 Task: Open Card Health Review in Board IT Service Desk Management to Workspace Digital Strategy Consulting and add a team member Softage.2@softage.net, a label Red, a checklist Quilting, an attachment from your google drive, a color Red and finally, add a card description 'Plan and execute company team outing' and a comment 'Let us approach this task with a focus on quality over quantity, ensuring that we deliver a high-quality outcome.'. Add a start date 'Jan 02, 1900' with a due date 'Jan 09, 1900'
Action: Mouse moved to (68, 332)
Screenshot: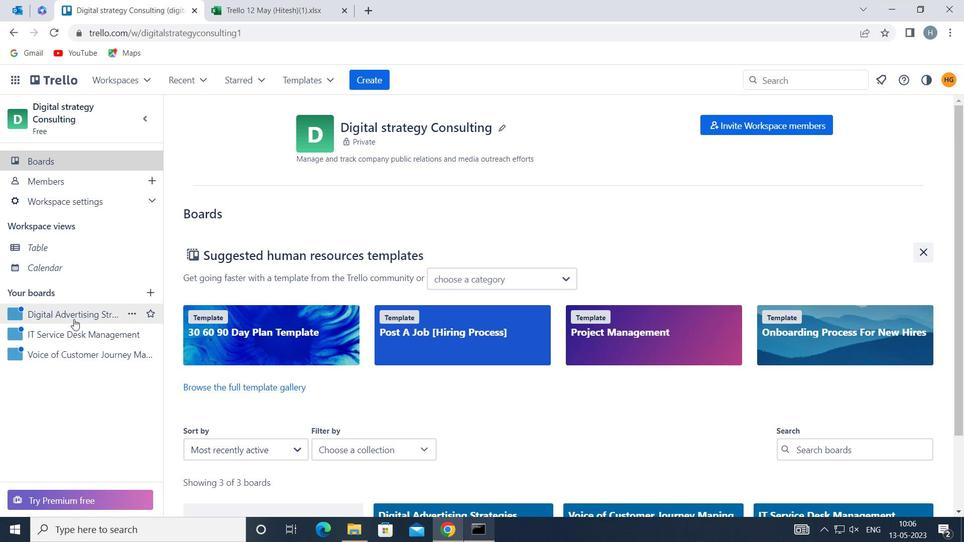 
Action: Mouse pressed left at (68, 332)
Screenshot: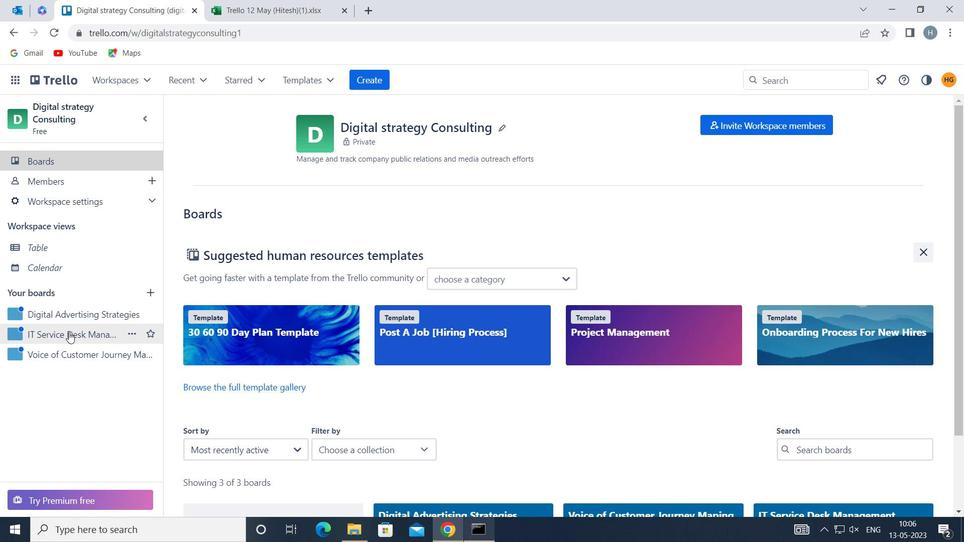 
Action: Mouse moved to (284, 183)
Screenshot: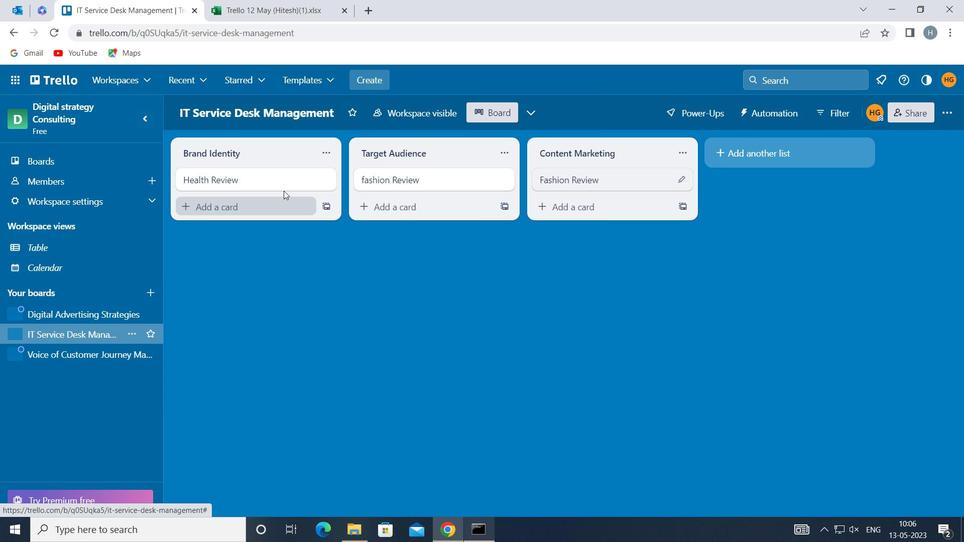 
Action: Mouse pressed left at (284, 183)
Screenshot: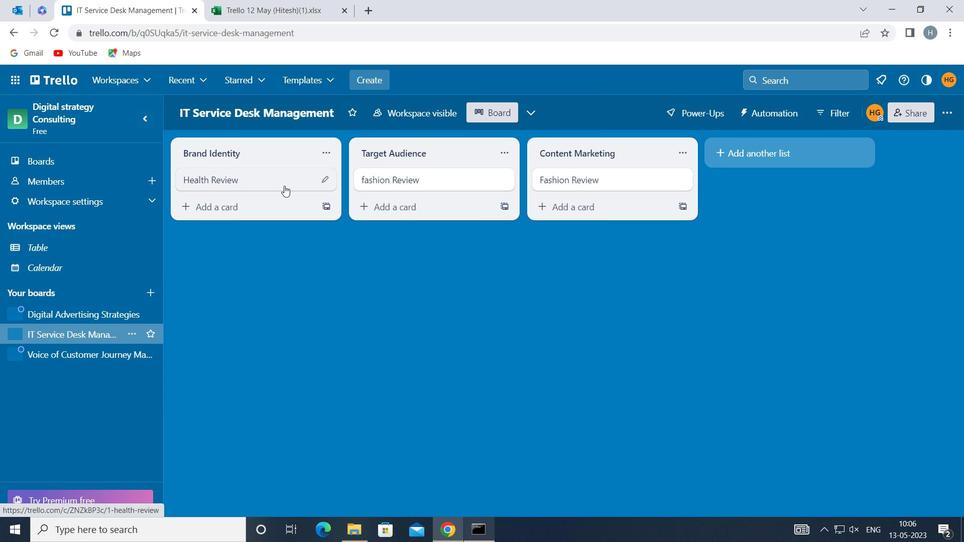 
Action: Mouse moved to (637, 179)
Screenshot: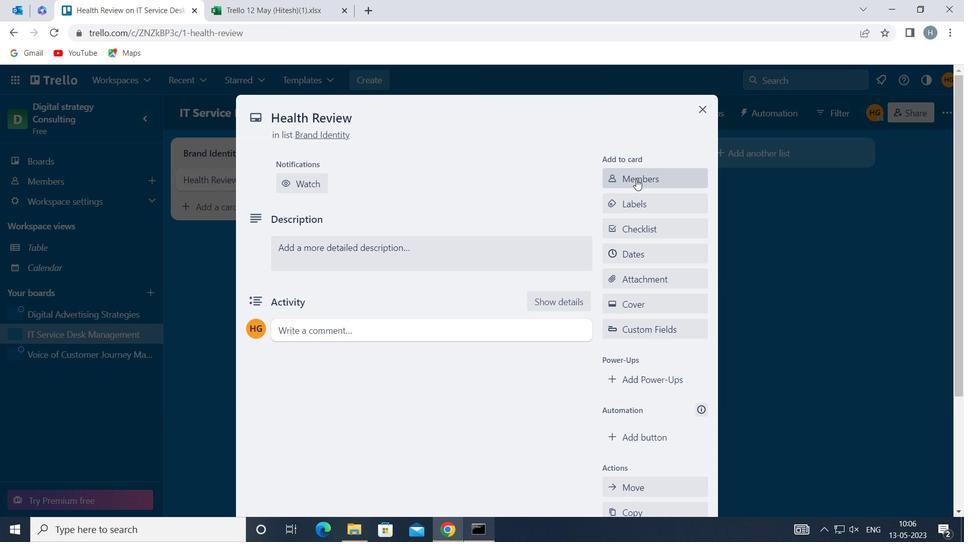 
Action: Mouse pressed left at (637, 179)
Screenshot: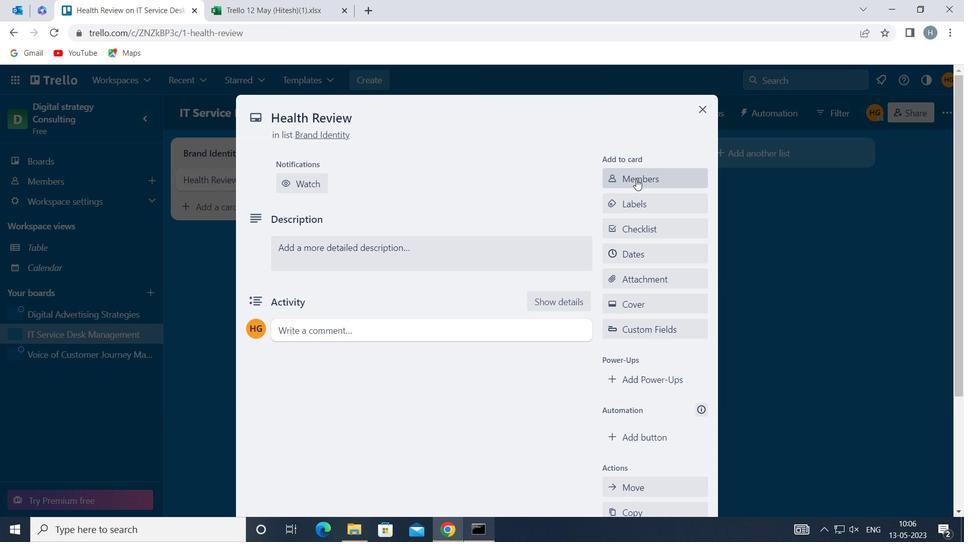 
Action: Key pressed softage
Screenshot: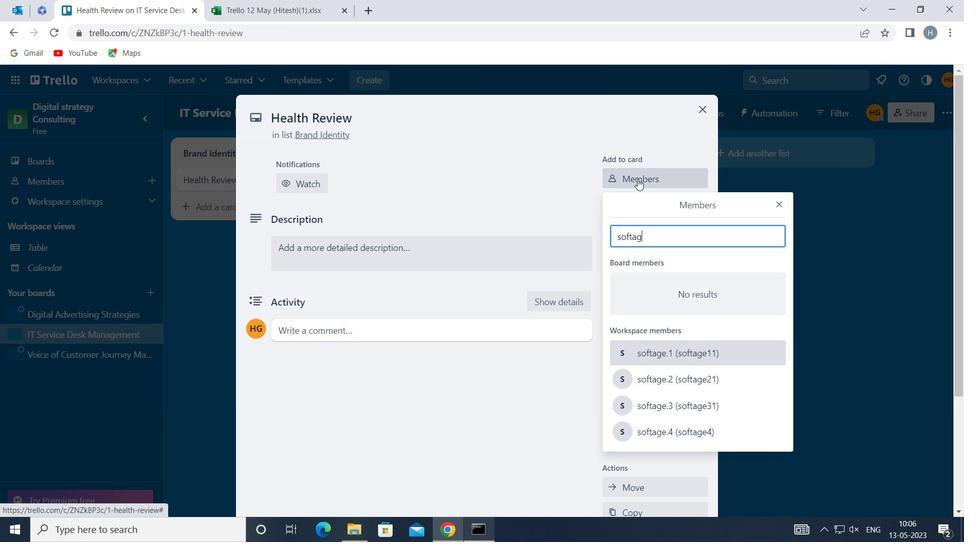 
Action: Mouse moved to (667, 383)
Screenshot: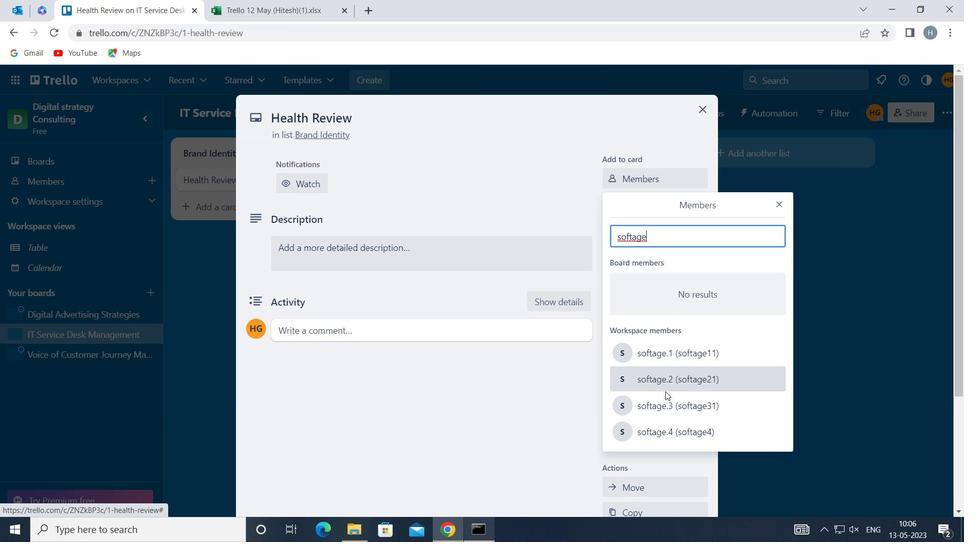 
Action: Mouse pressed left at (667, 383)
Screenshot: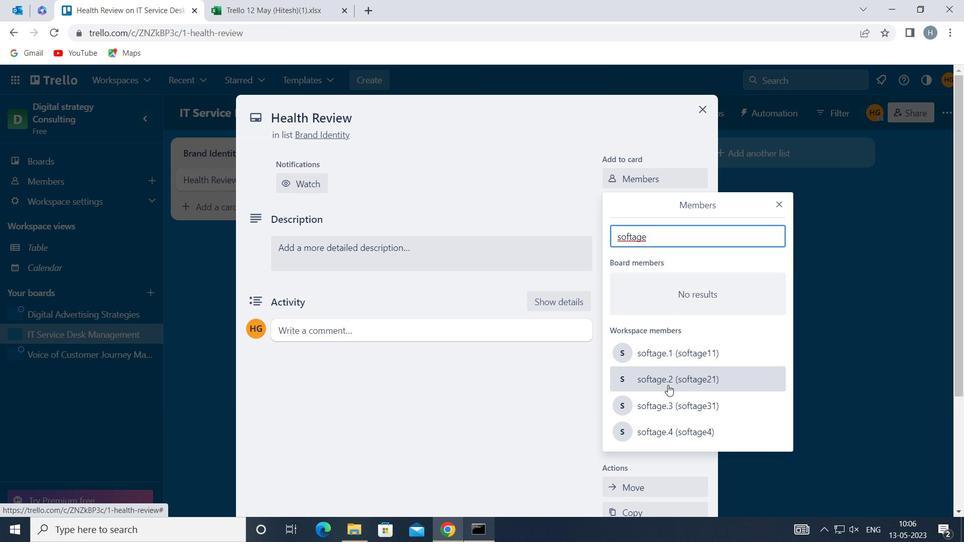 
Action: Mouse moved to (781, 203)
Screenshot: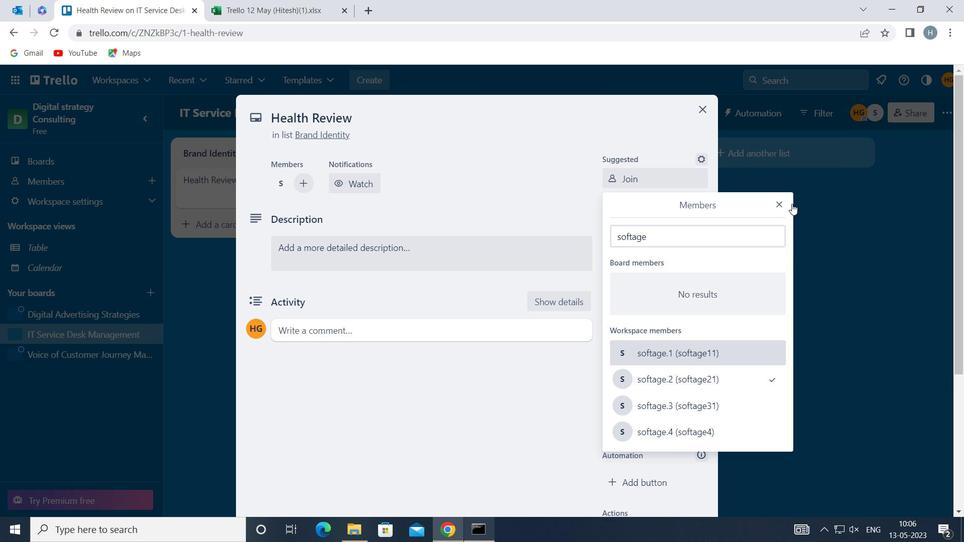 
Action: Mouse pressed left at (781, 203)
Screenshot: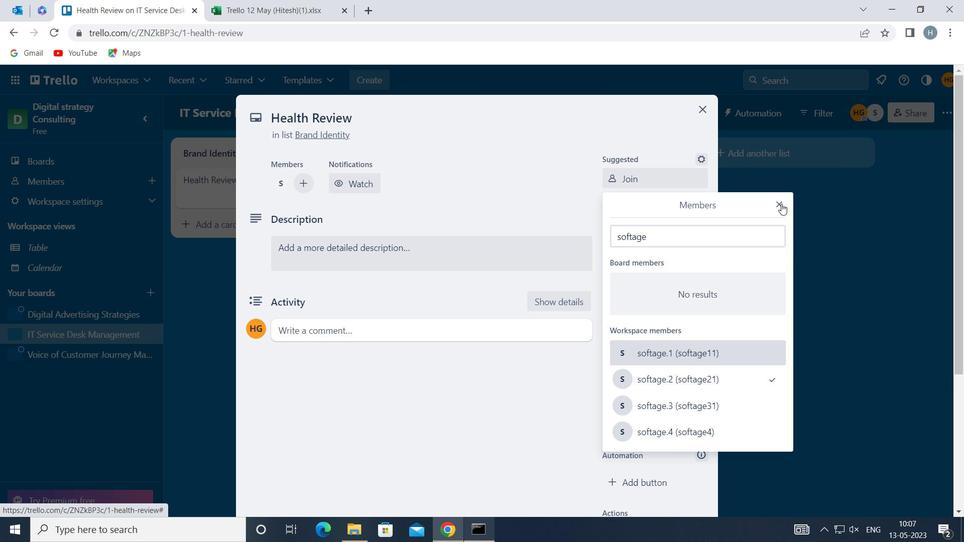 
Action: Mouse moved to (654, 244)
Screenshot: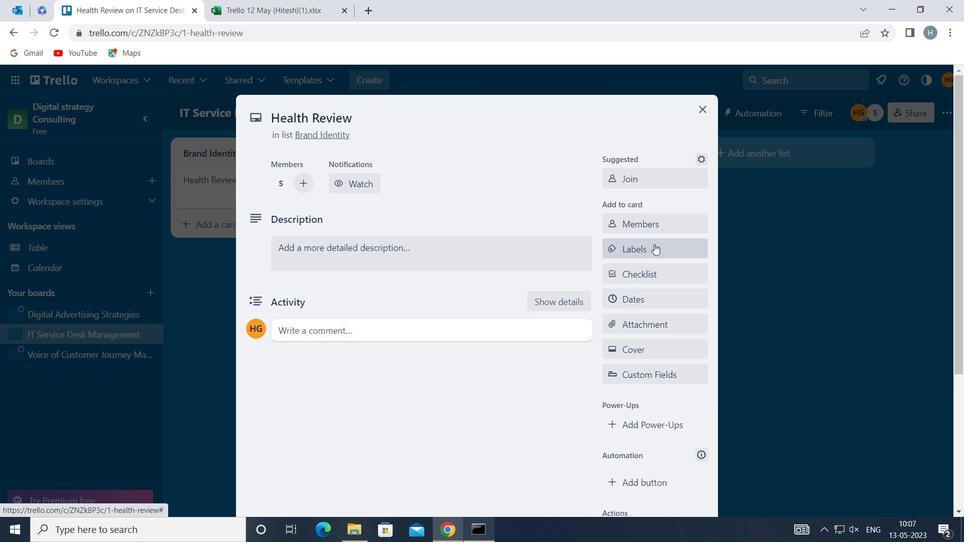 
Action: Mouse pressed left at (654, 244)
Screenshot: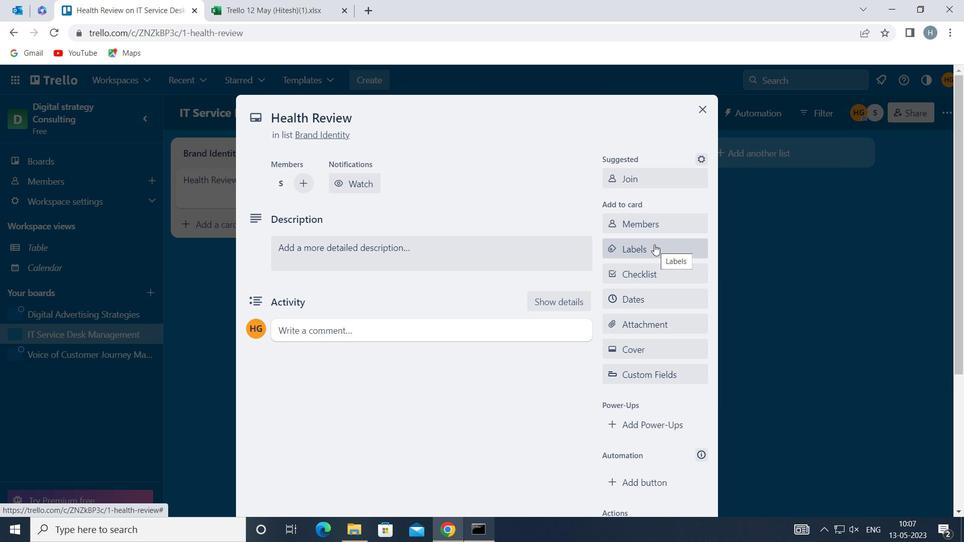 
Action: Mouse moved to (657, 252)
Screenshot: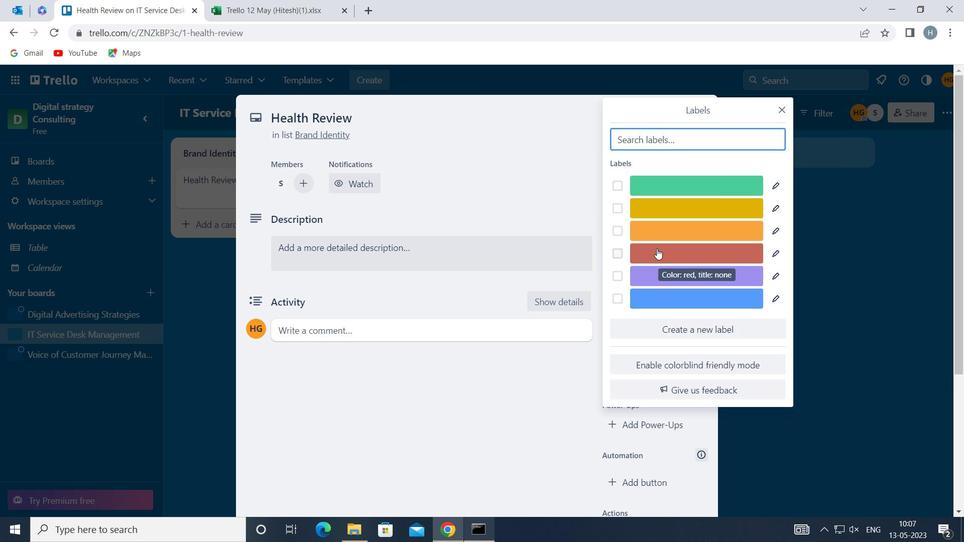 
Action: Mouse pressed left at (657, 252)
Screenshot: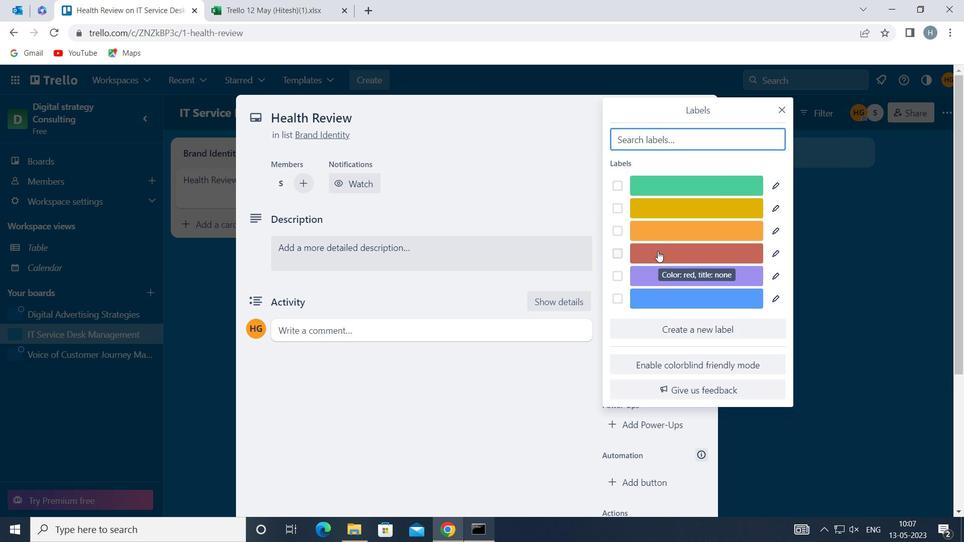 
Action: Mouse moved to (782, 107)
Screenshot: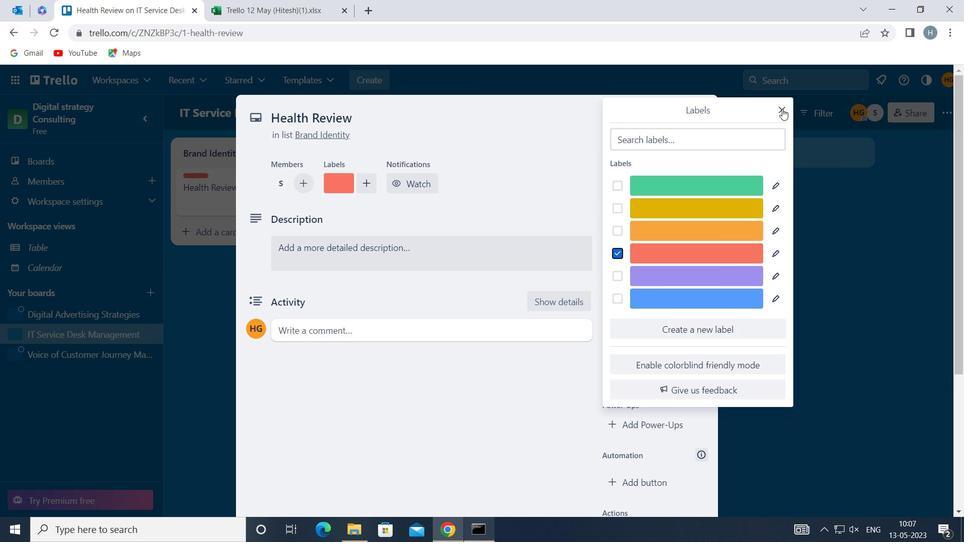 
Action: Mouse pressed left at (782, 107)
Screenshot: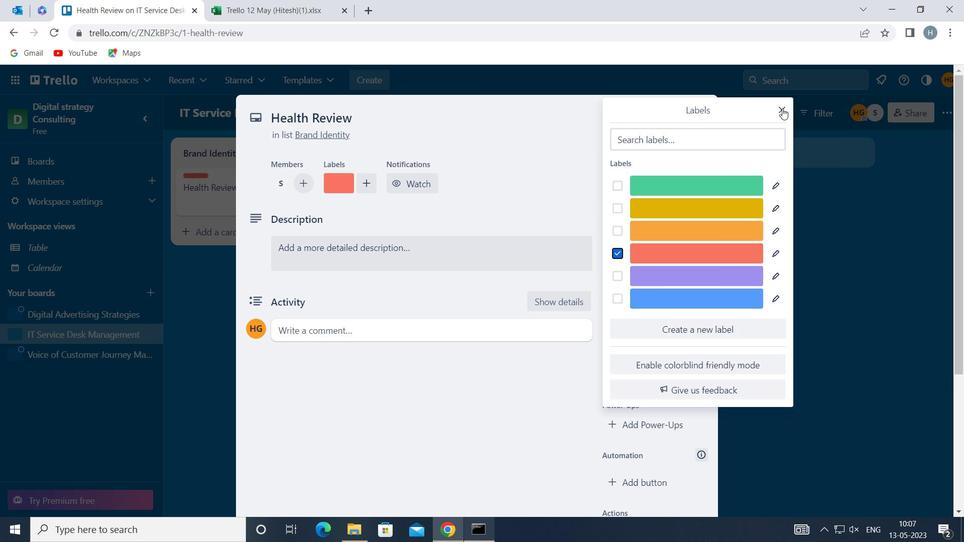 
Action: Mouse moved to (652, 273)
Screenshot: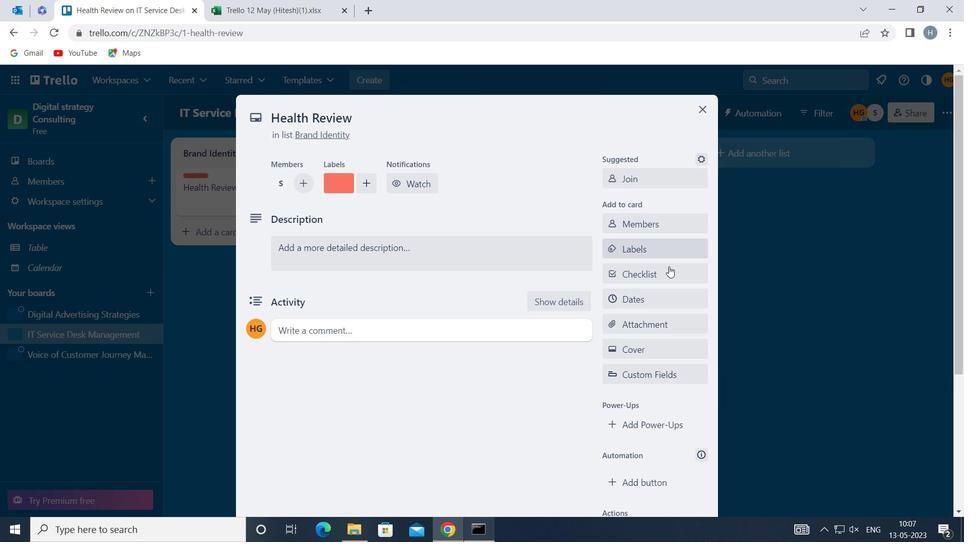
Action: Mouse pressed left at (652, 273)
Screenshot: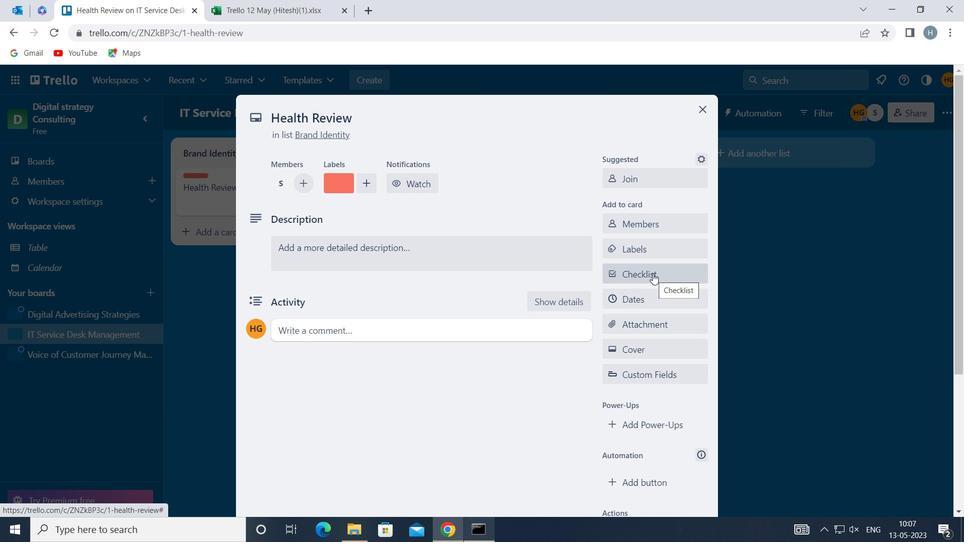 
Action: Key pressed <Key.shift>QUILTING
Screenshot: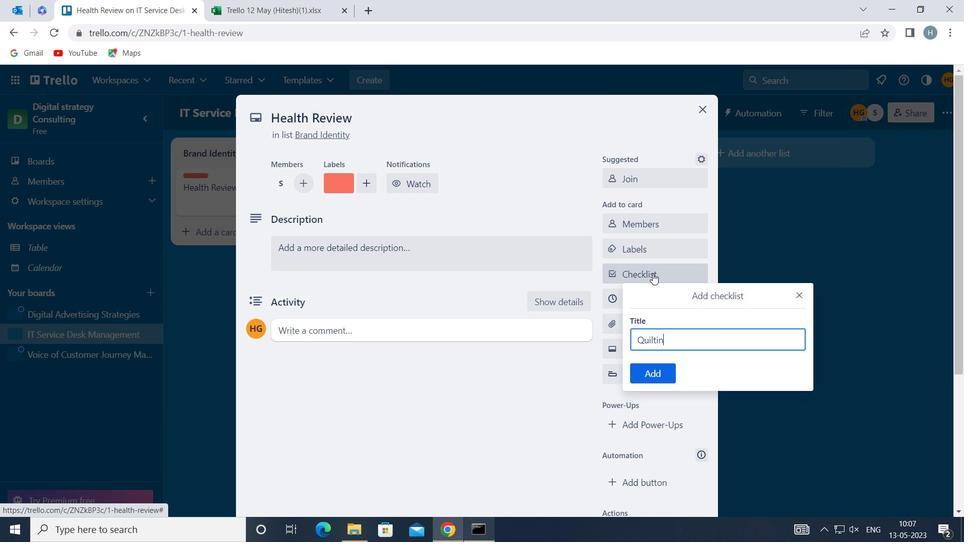 
Action: Mouse moved to (649, 373)
Screenshot: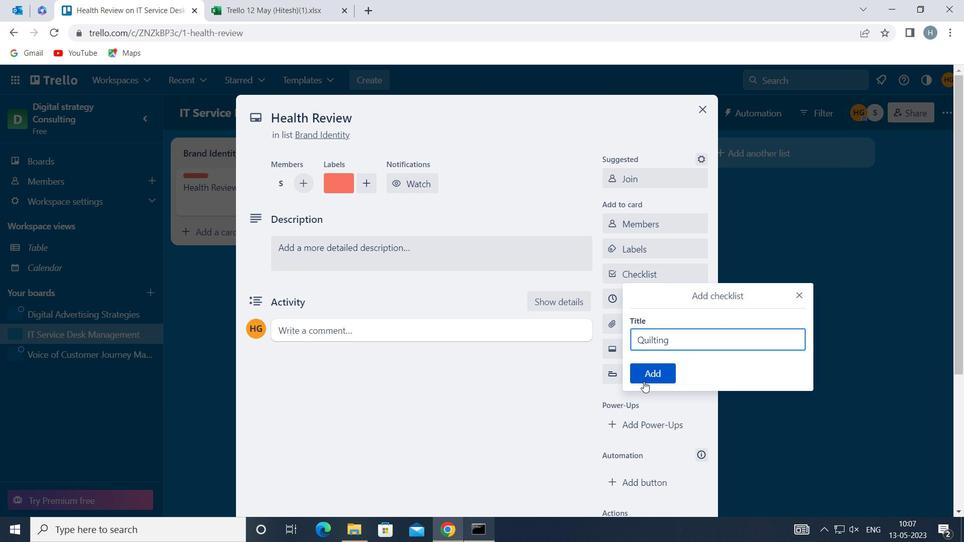 
Action: Mouse pressed left at (649, 373)
Screenshot: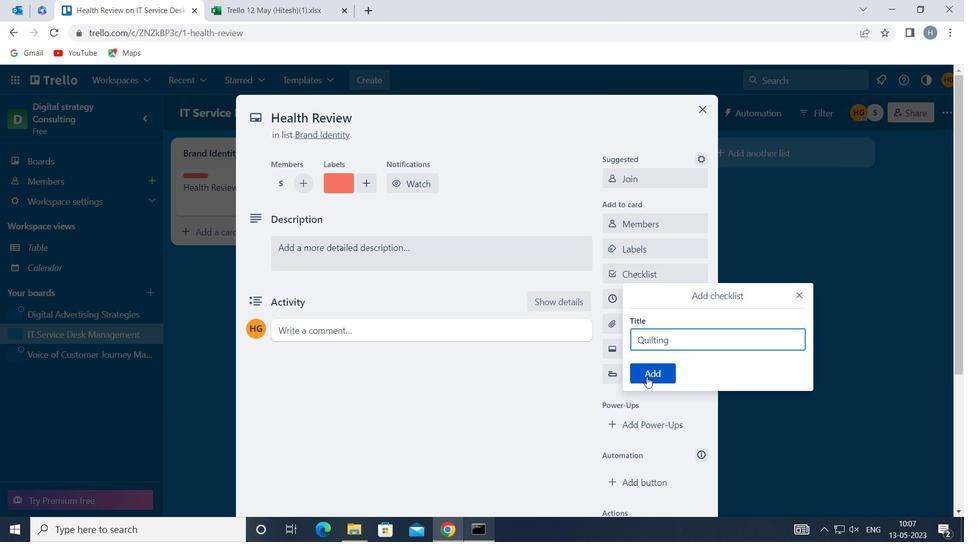
Action: Mouse moved to (651, 318)
Screenshot: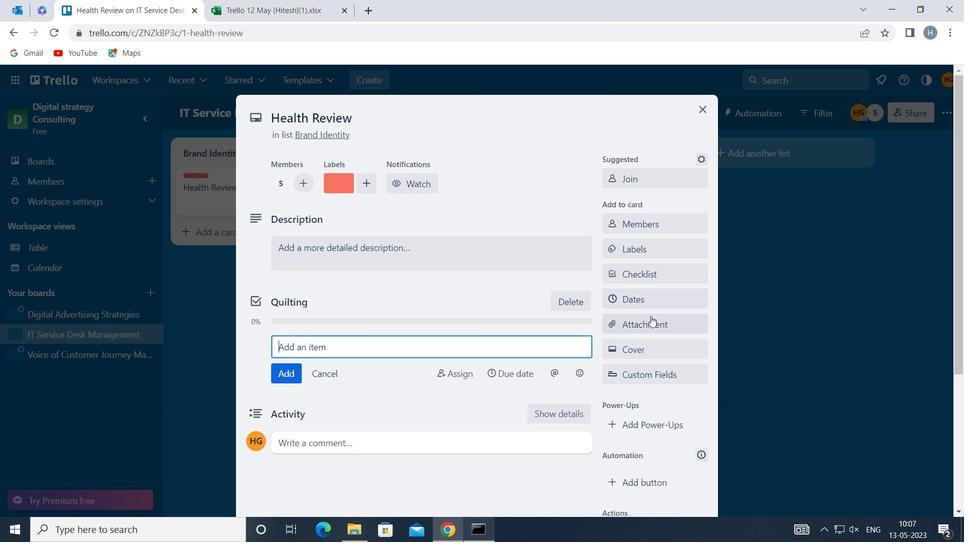 
Action: Mouse pressed left at (651, 318)
Screenshot: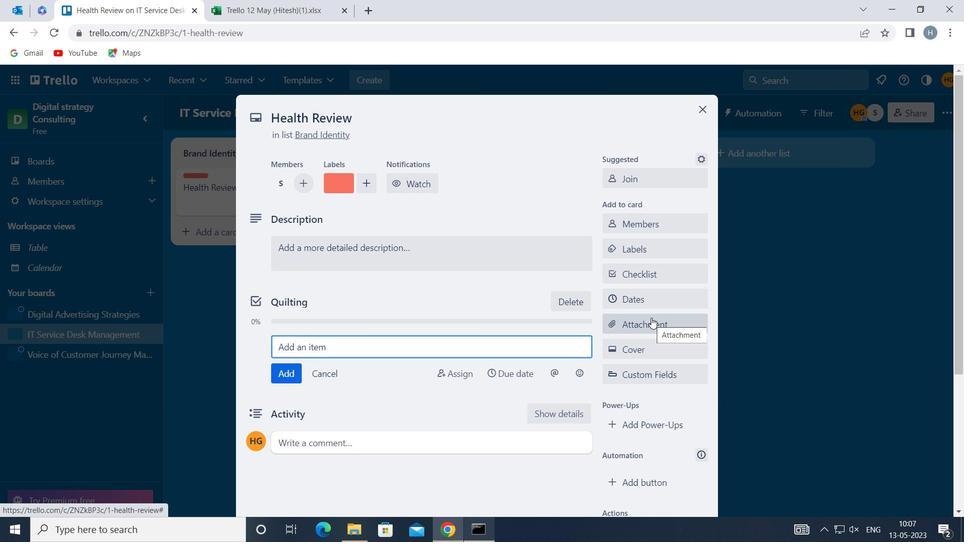 
Action: Mouse moved to (690, 177)
Screenshot: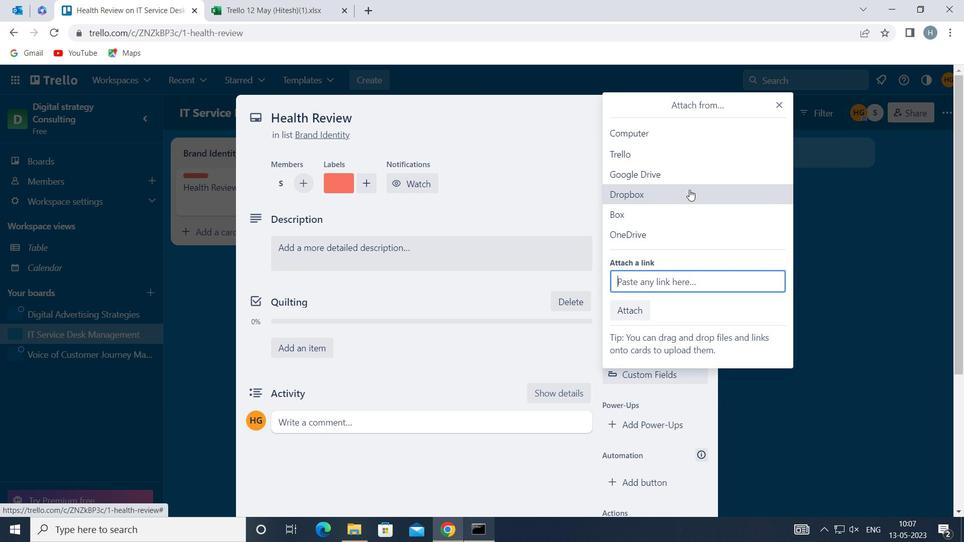 
Action: Mouse pressed left at (690, 177)
Screenshot: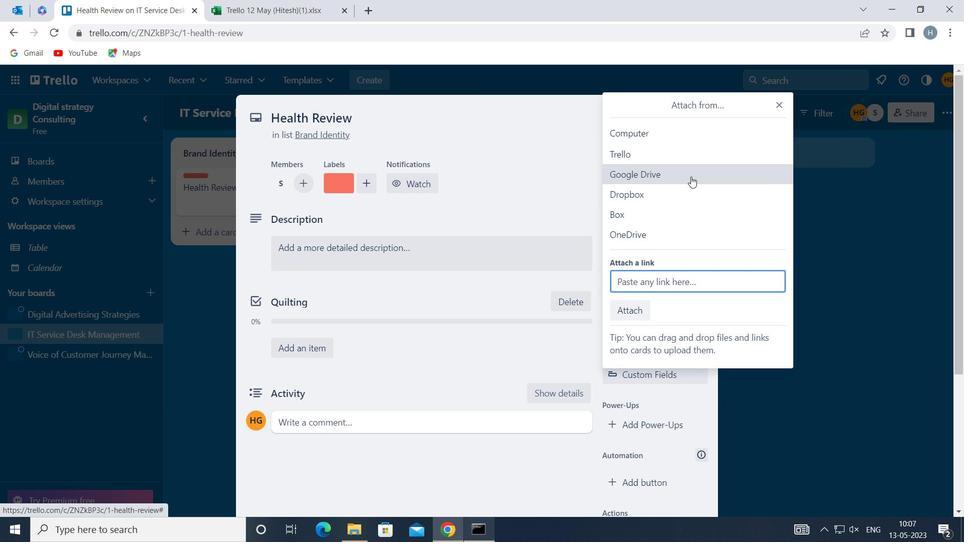 
Action: Mouse moved to (261, 302)
Screenshot: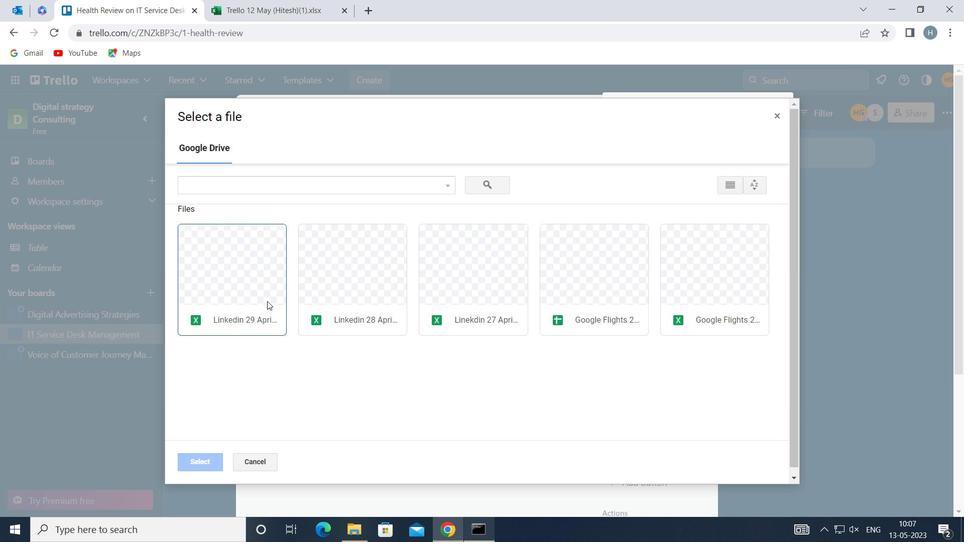 
Action: Mouse pressed left at (261, 302)
Screenshot: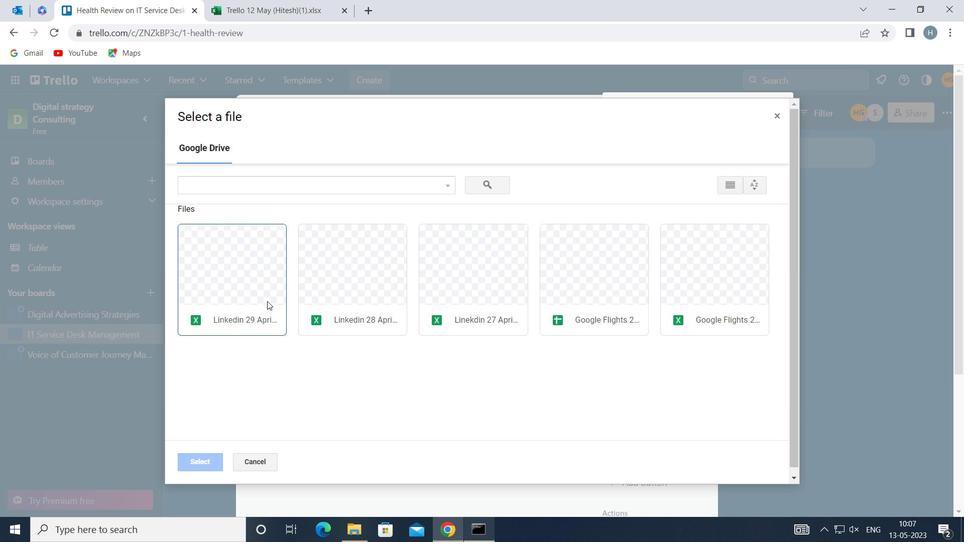 
Action: Mouse moved to (197, 466)
Screenshot: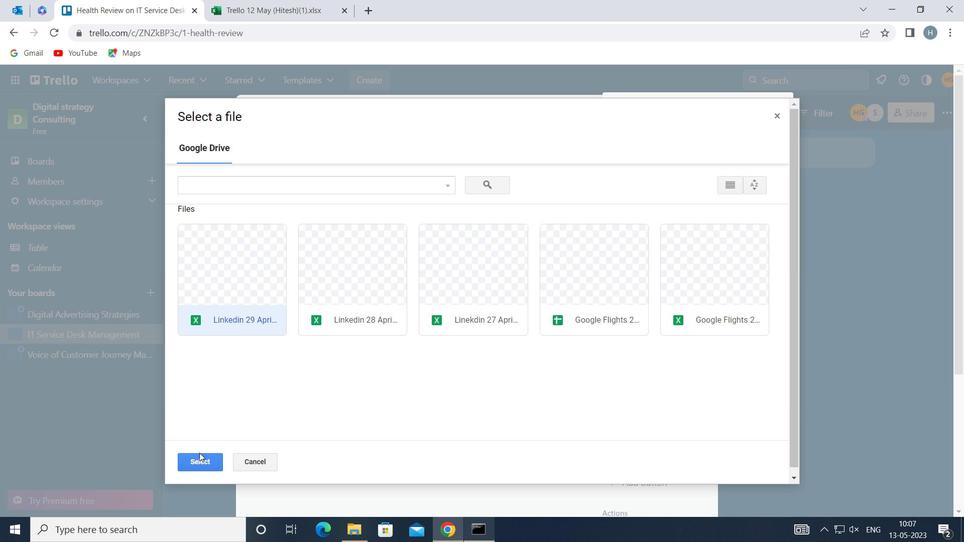 
Action: Mouse pressed left at (197, 466)
Screenshot: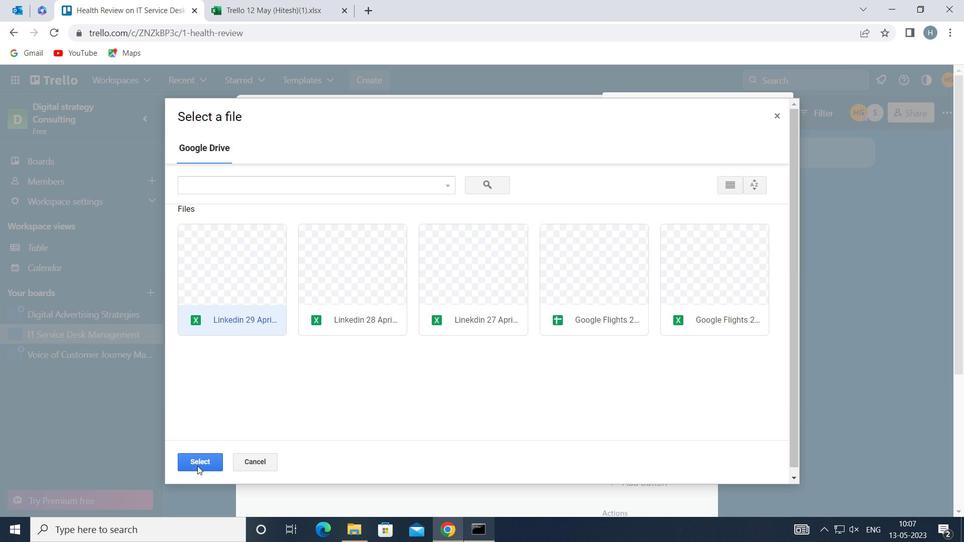 
Action: Mouse moved to (670, 341)
Screenshot: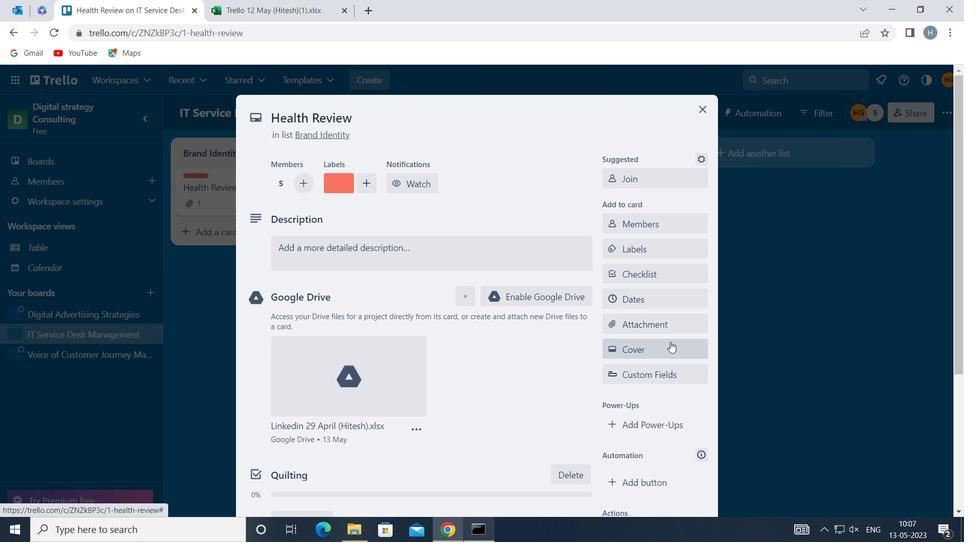 
Action: Mouse pressed left at (670, 341)
Screenshot: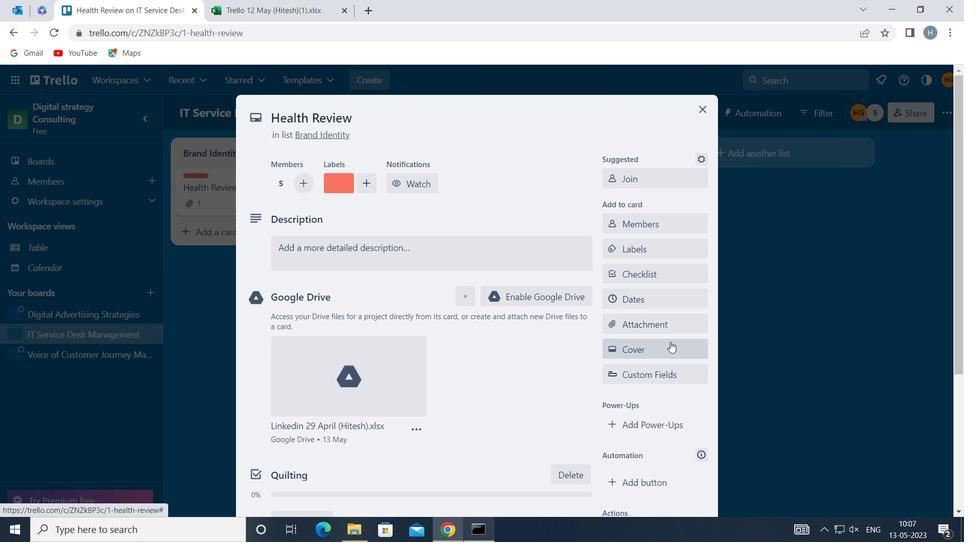 
Action: Mouse moved to (743, 264)
Screenshot: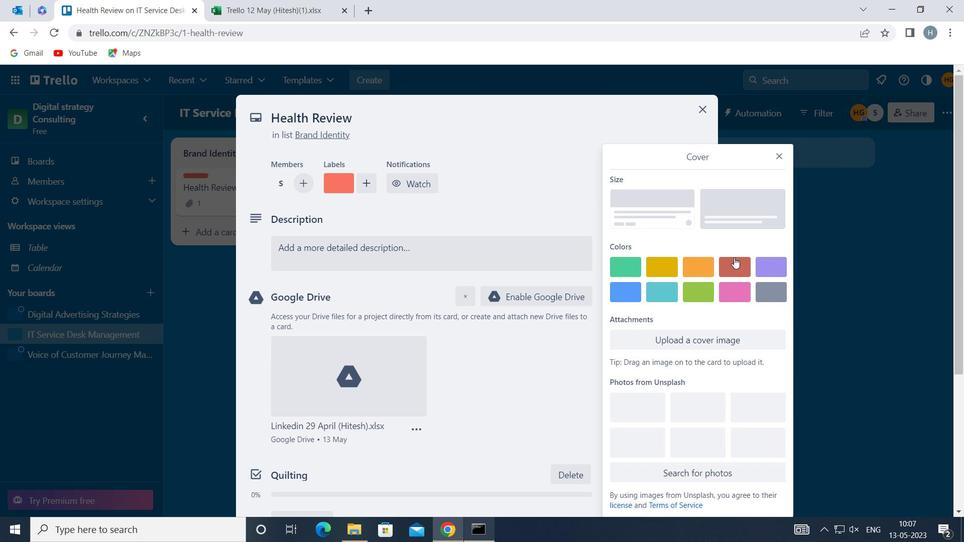 
Action: Mouse pressed left at (743, 264)
Screenshot: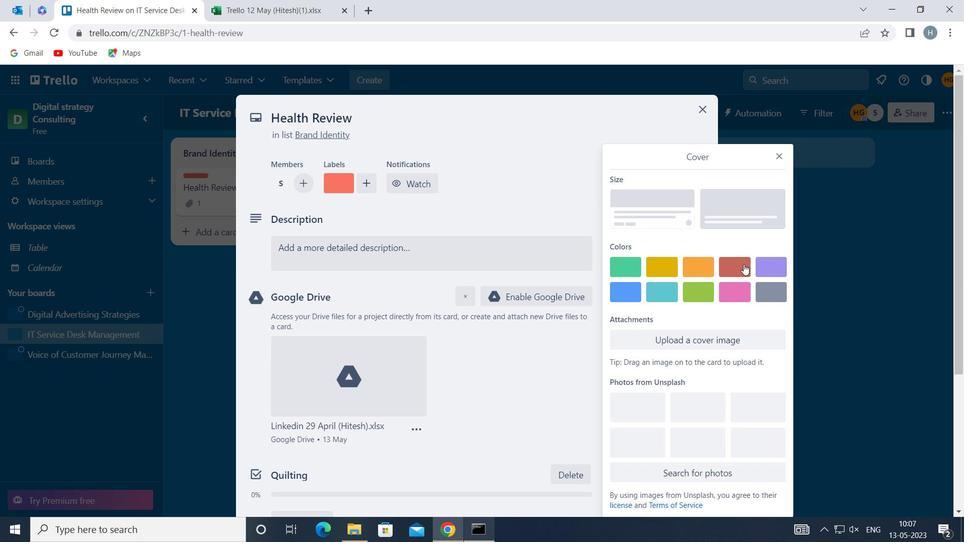 
Action: Mouse moved to (777, 129)
Screenshot: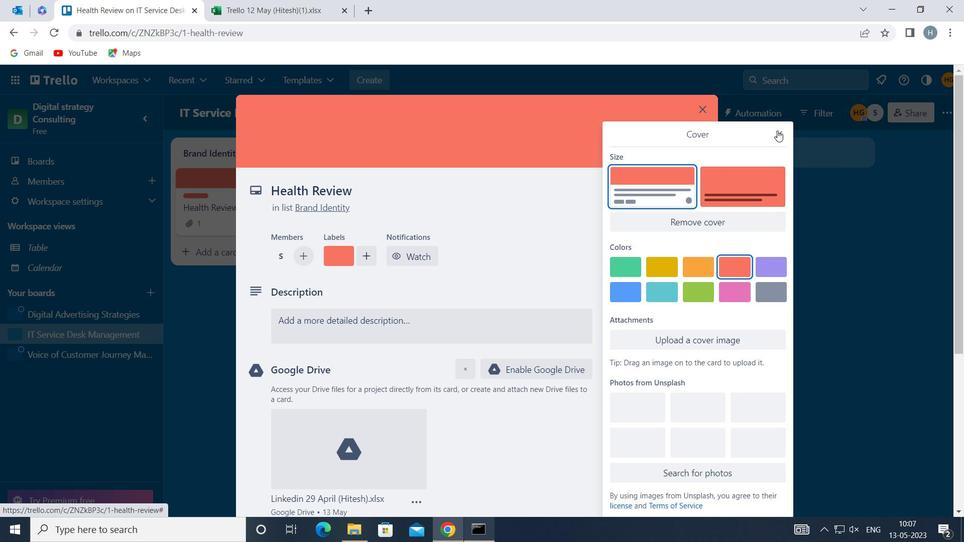 
Action: Mouse pressed left at (777, 129)
Screenshot: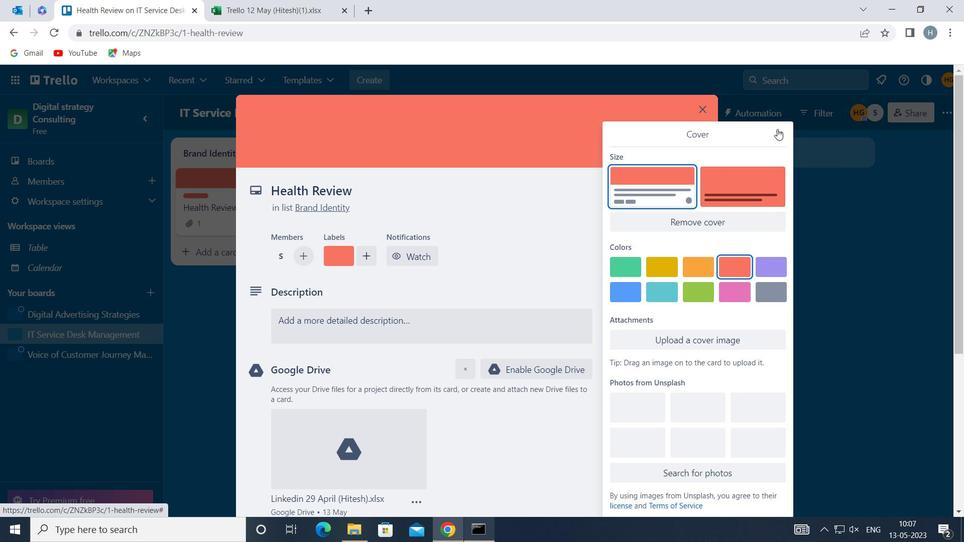 
Action: Mouse moved to (473, 331)
Screenshot: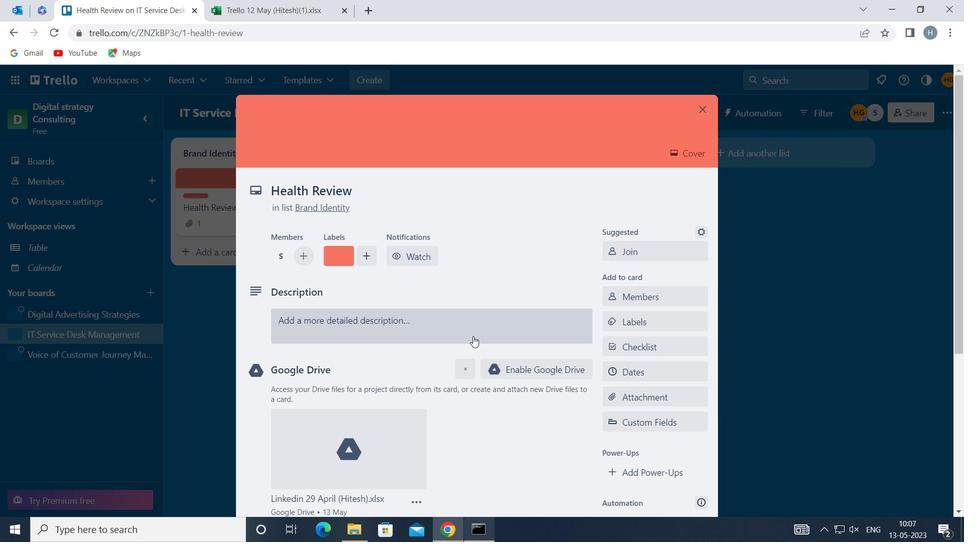 
Action: Mouse pressed left at (473, 331)
Screenshot: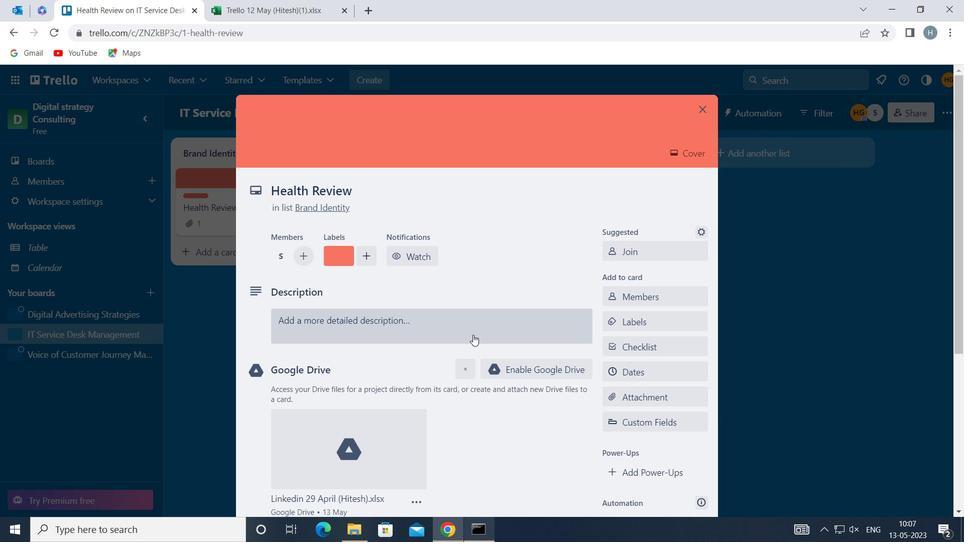 
Action: Mouse moved to (412, 362)
Screenshot: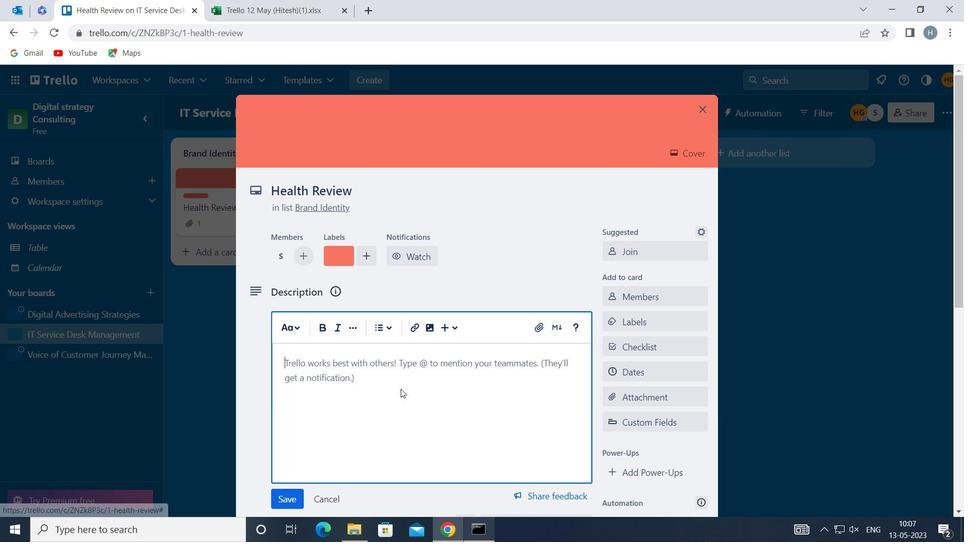 
Action: Mouse pressed left at (412, 362)
Screenshot: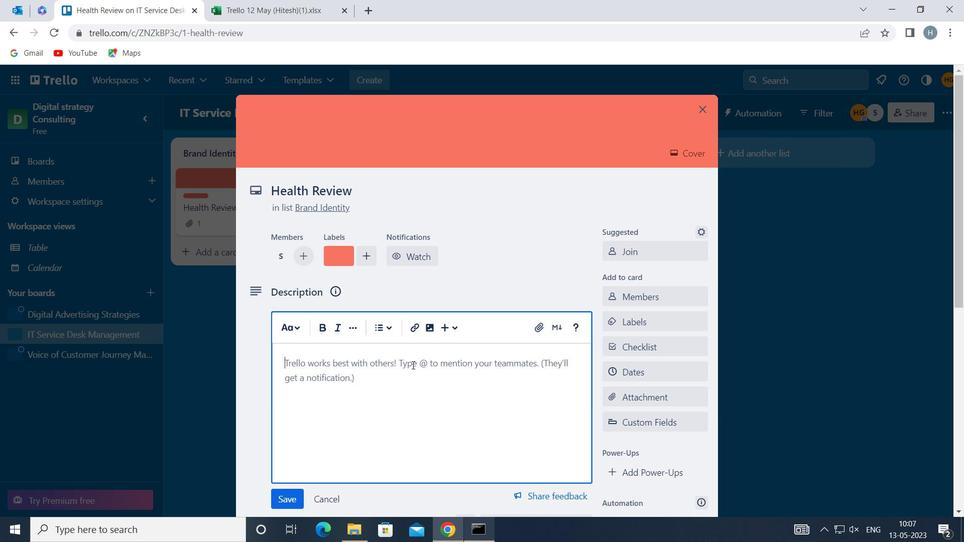 
Action: Key pressed <Key.shift>PLAN<Key.space>AND<Key.space>EXECUTE<Key.space>COMPANY<Key.space>TEAM<Key.space>OUTING
Screenshot: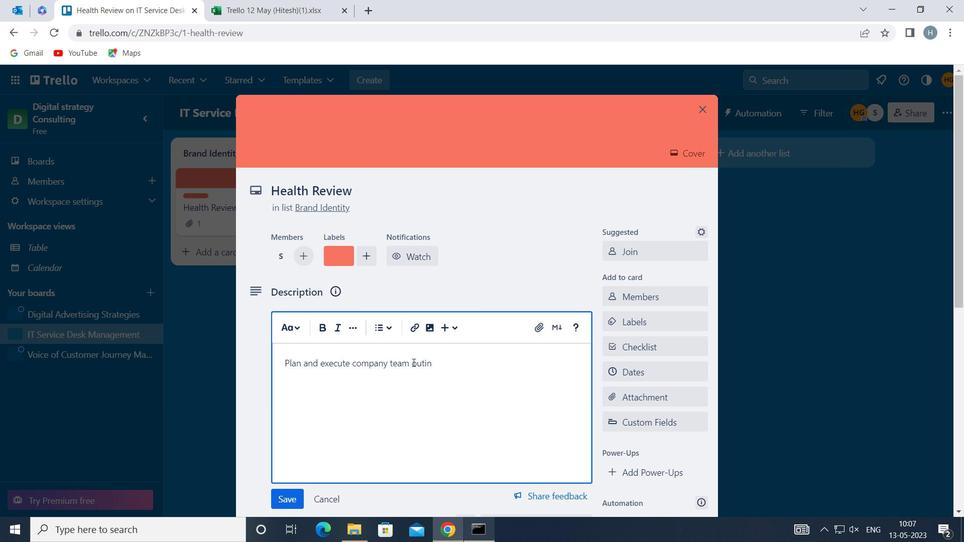 
Action: Mouse moved to (289, 498)
Screenshot: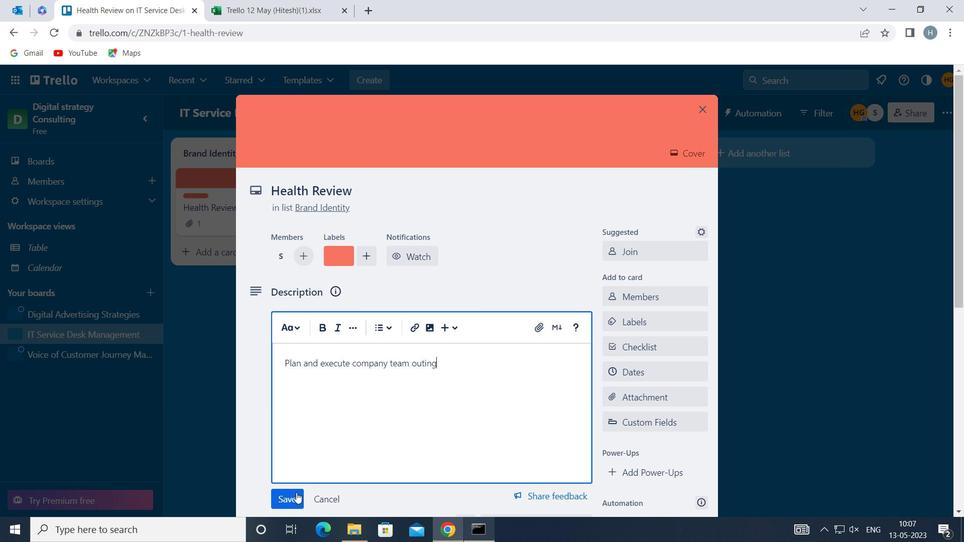 
Action: Mouse pressed left at (289, 498)
Screenshot: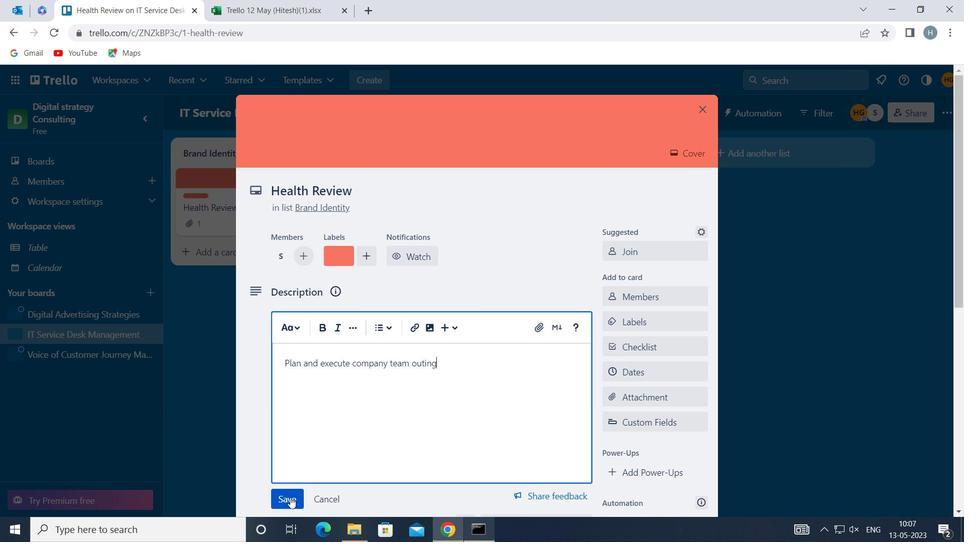 
Action: Mouse moved to (321, 431)
Screenshot: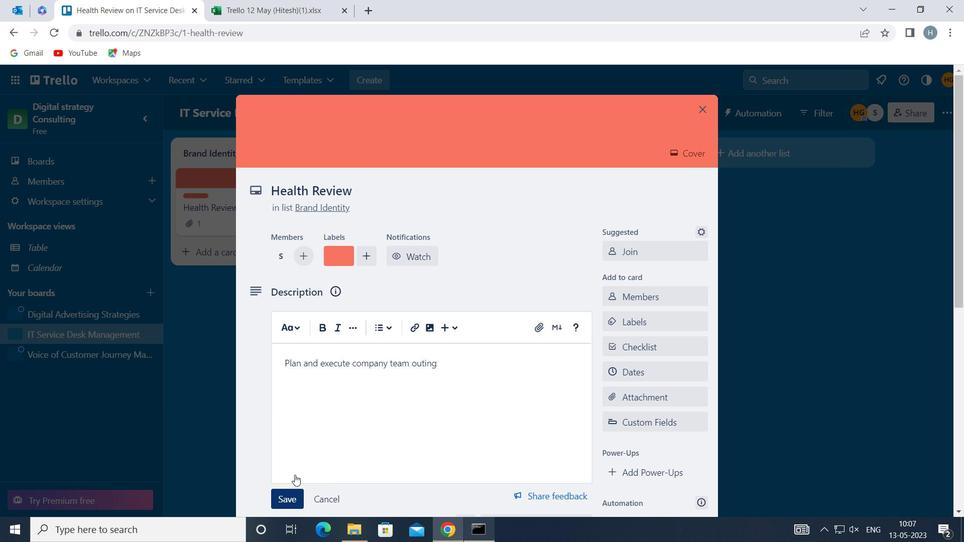 
Action: Mouse scrolled (321, 431) with delta (0, 0)
Screenshot: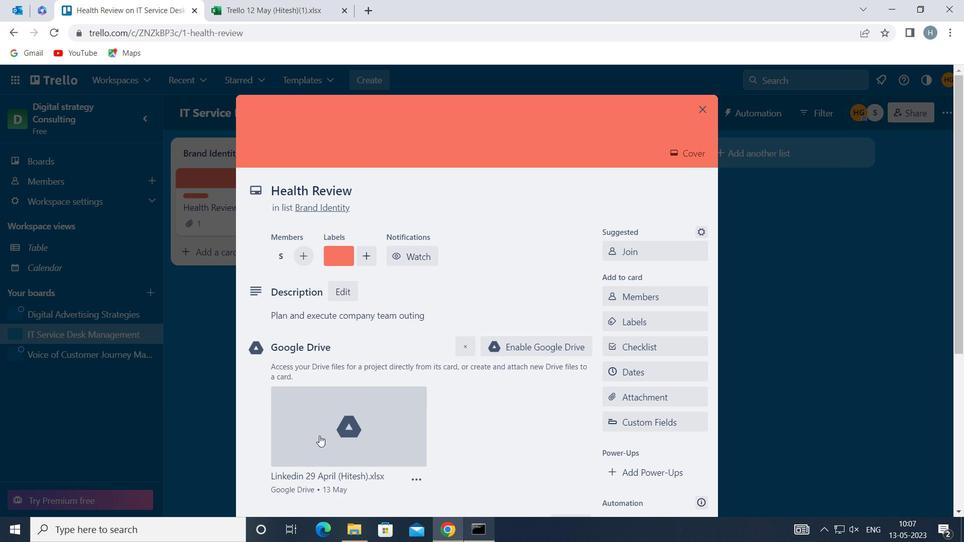 
Action: Mouse scrolled (321, 431) with delta (0, 0)
Screenshot: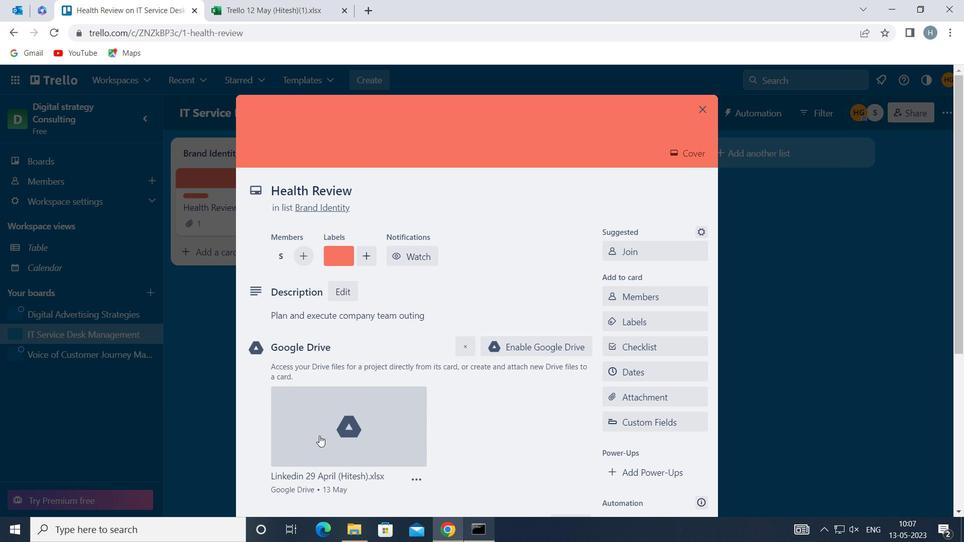 
Action: Mouse moved to (365, 385)
Screenshot: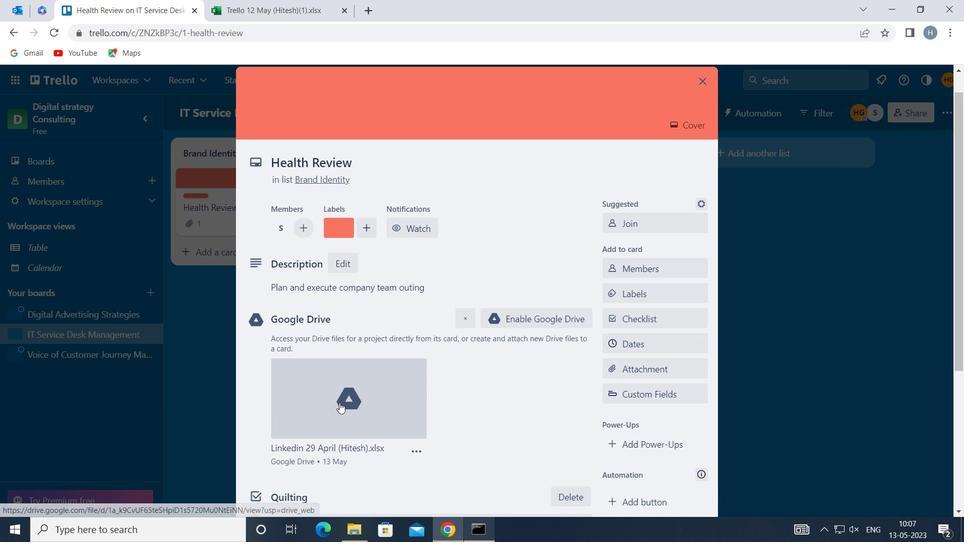 
Action: Mouse scrolled (365, 385) with delta (0, 0)
Screenshot: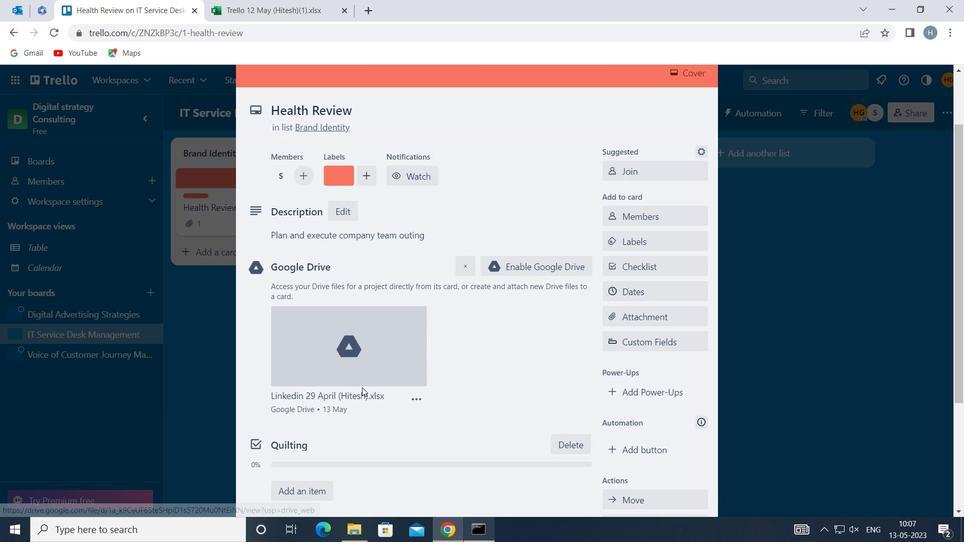 
Action: Mouse scrolled (365, 385) with delta (0, 0)
Screenshot: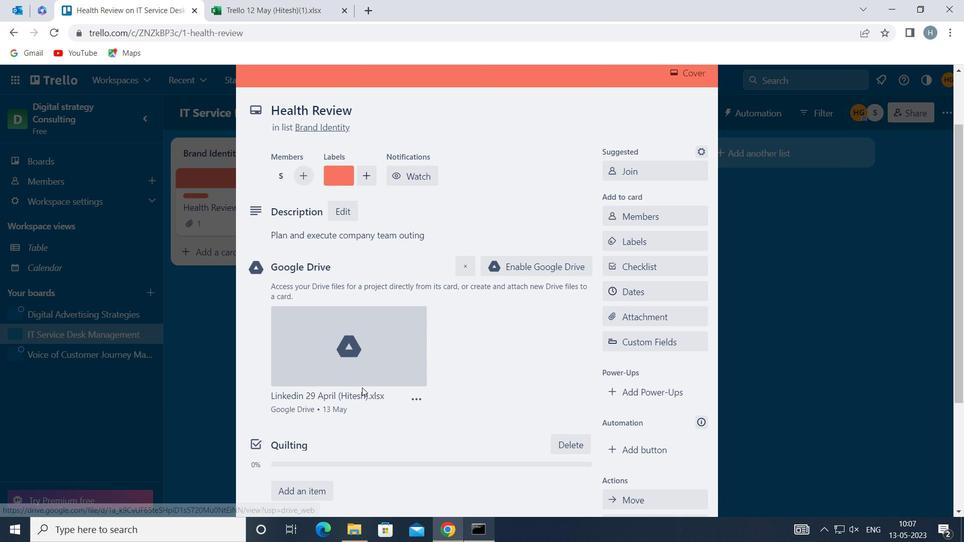 
Action: Mouse moved to (408, 394)
Screenshot: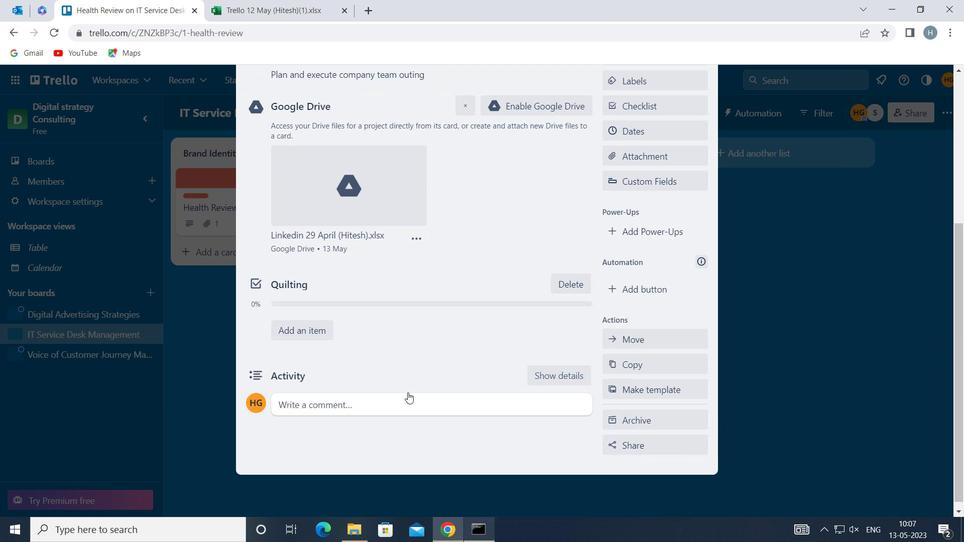 
Action: Mouse pressed left at (408, 394)
Screenshot: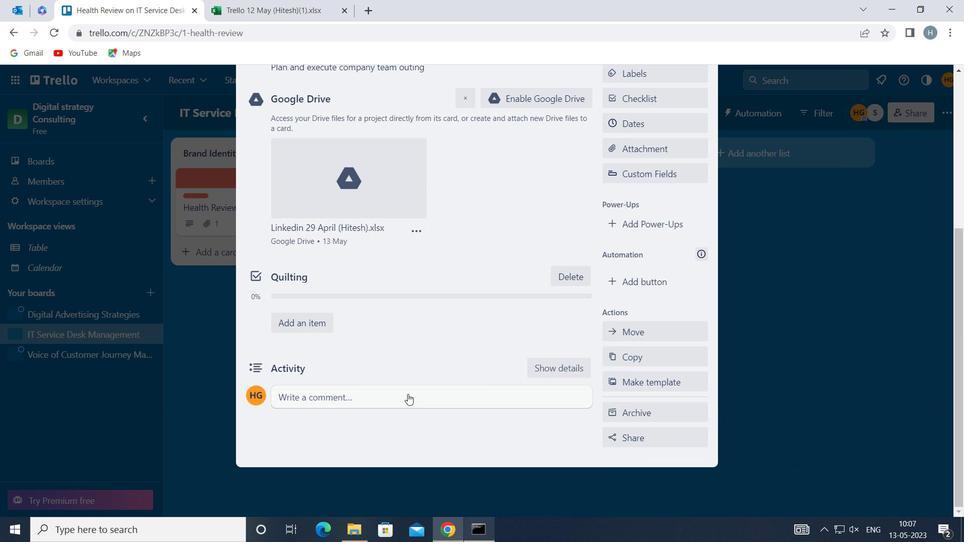 
Action: Mouse moved to (369, 426)
Screenshot: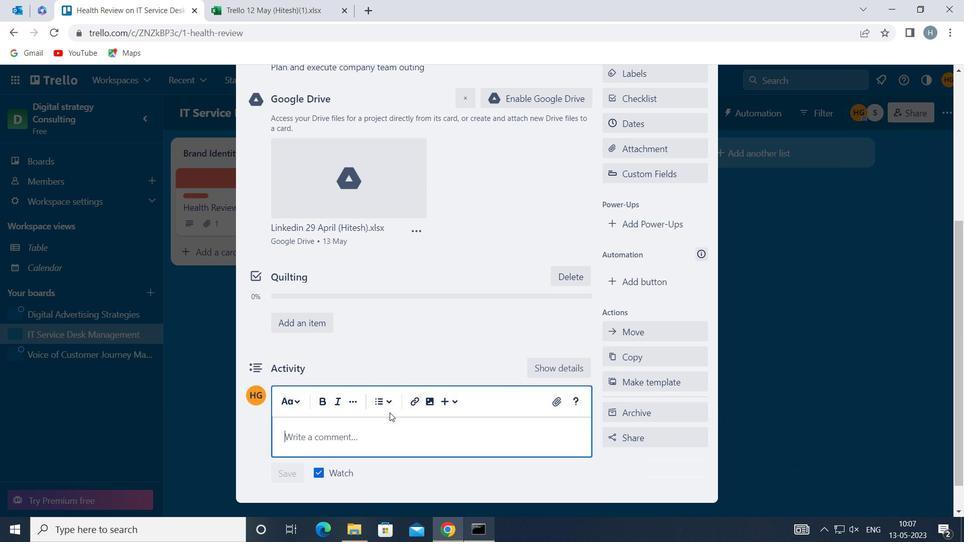 
Action: Mouse pressed left at (369, 426)
Screenshot: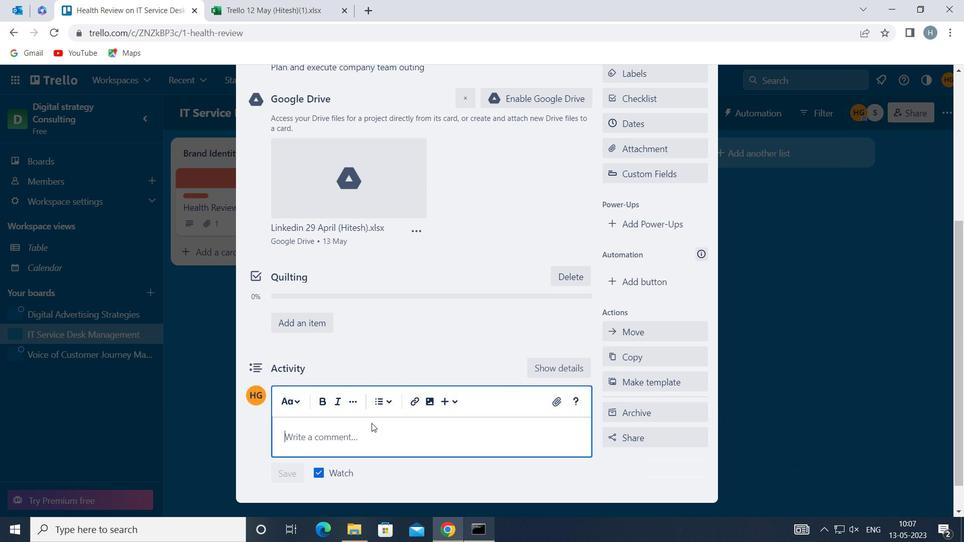 
Action: Mouse moved to (346, 433)
Screenshot: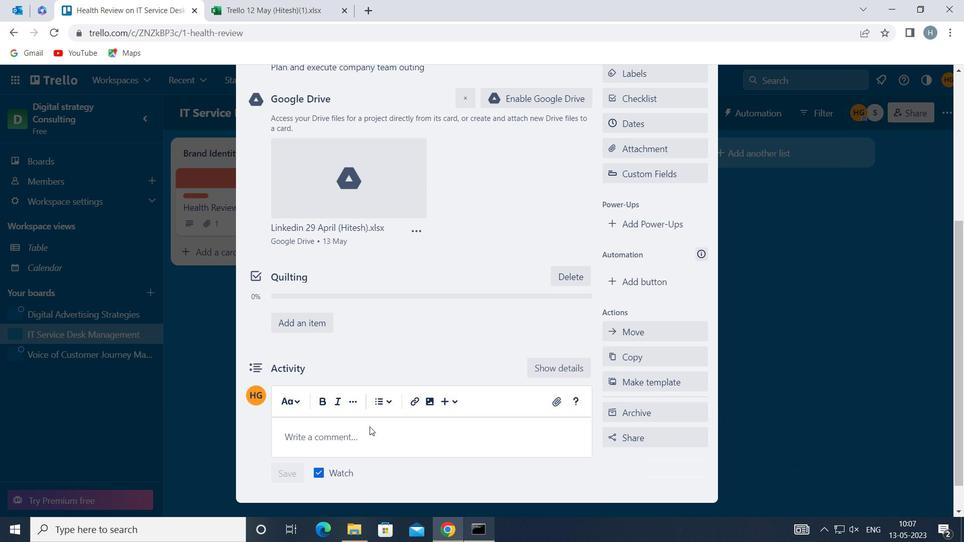 
Action: Mouse pressed left at (346, 433)
Screenshot: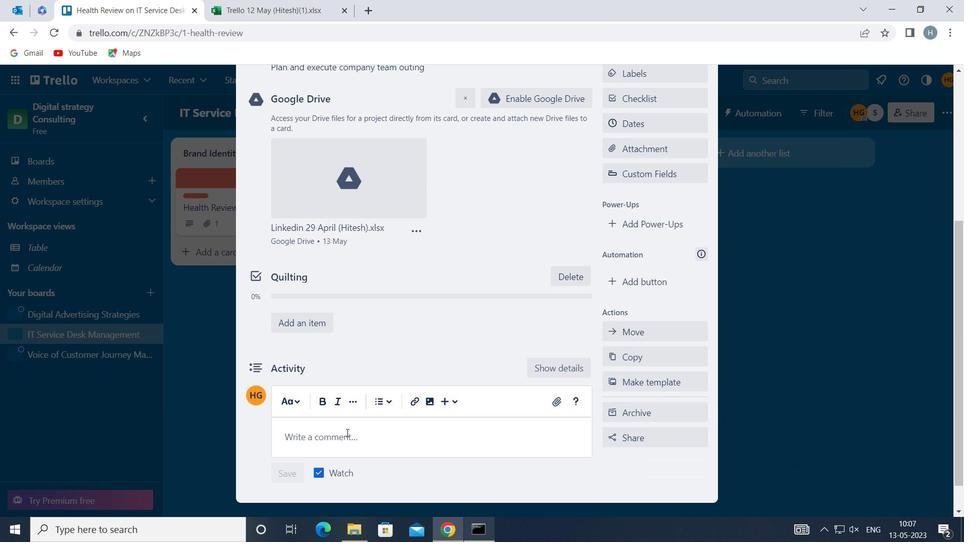 
Action: Key pressed L<Key.backspace><Key.shift>LET<Key.space>US<Key.space>APPROACH<Key.space>THIS<Key.space>TASK<Key.space>WITH<Key.space>A<Key.space>FOCUS<Key.space>ON<Key.space>QUANTITY,<Key.space>ENSURING<Key.space>THAT<Key.space>WE<Key.space>DELIVER<Key.space>A<Key.space>HIGH-<Key.space>QUALITY<Key.space>OUTCOME
Screenshot: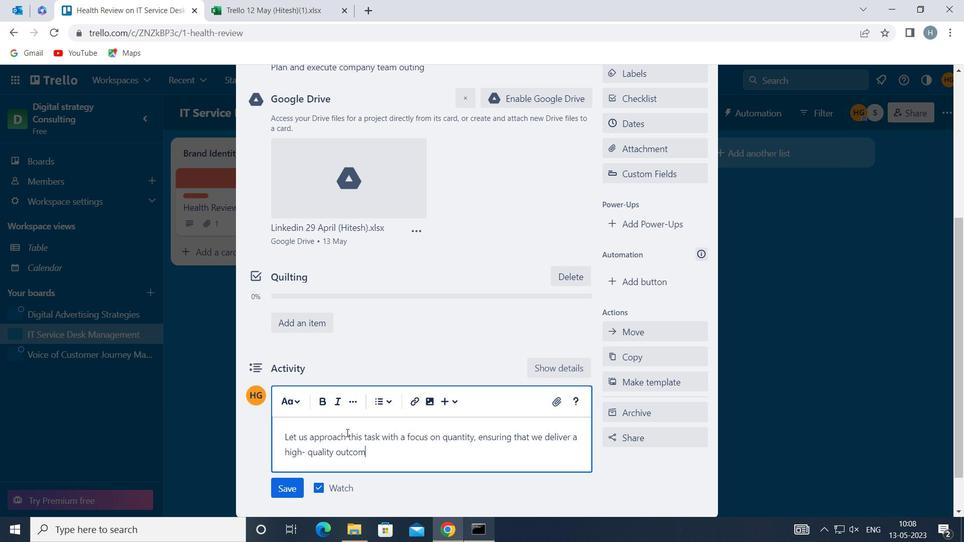 
Action: Mouse moved to (290, 485)
Screenshot: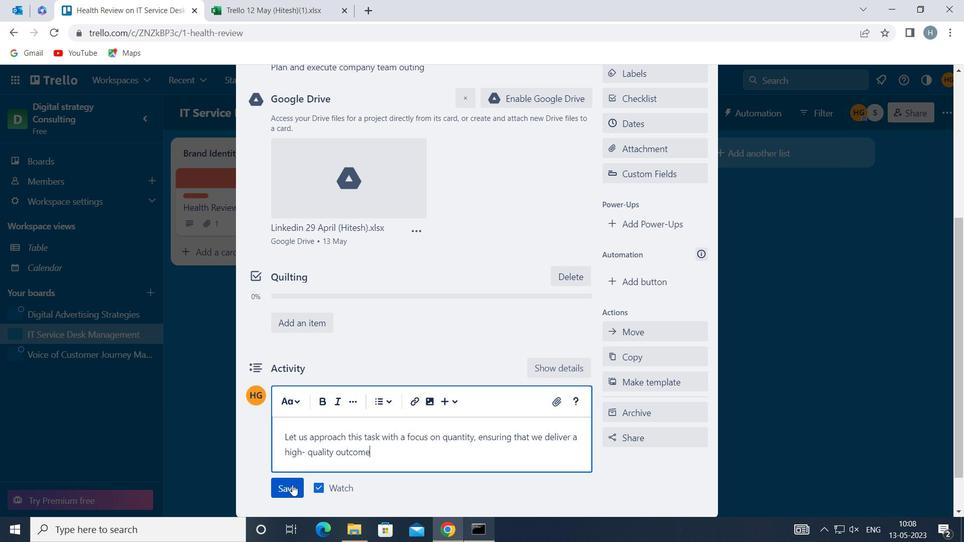 
Action: Mouse pressed left at (290, 485)
Screenshot: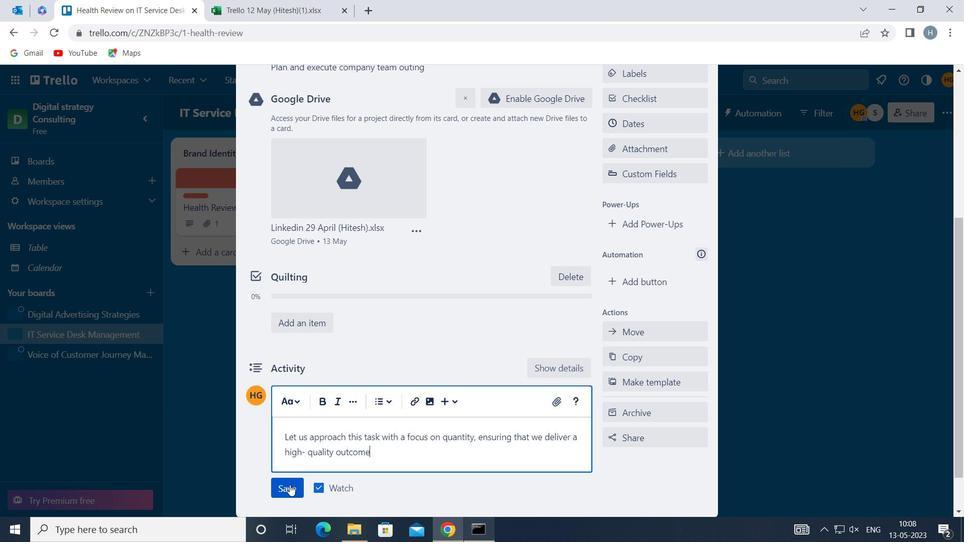 
Action: Mouse moved to (657, 121)
Screenshot: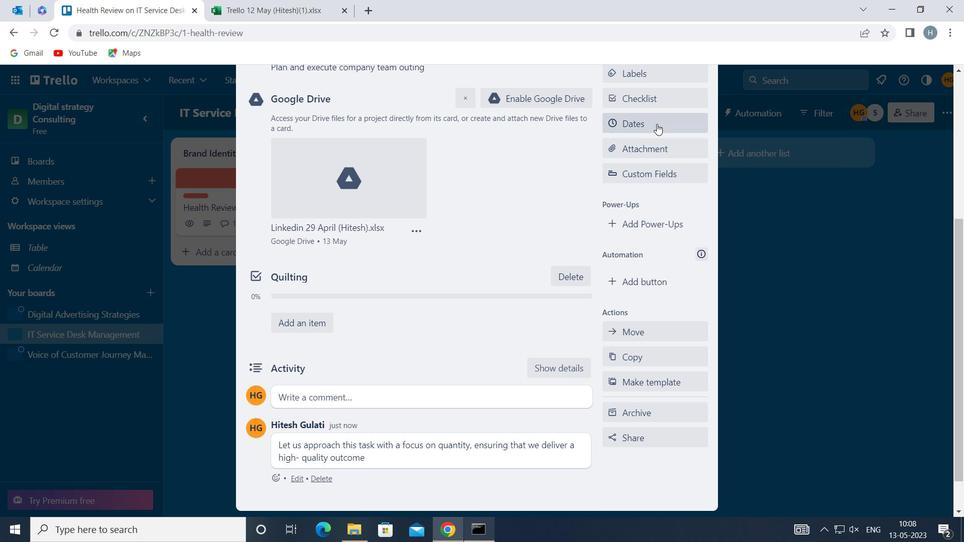 
Action: Mouse pressed left at (657, 121)
Screenshot: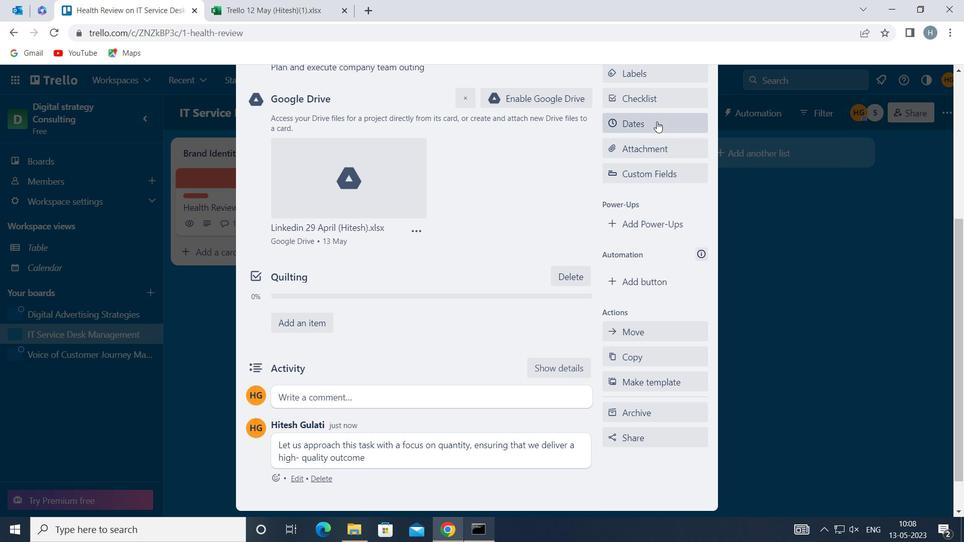 
Action: Mouse moved to (615, 337)
Screenshot: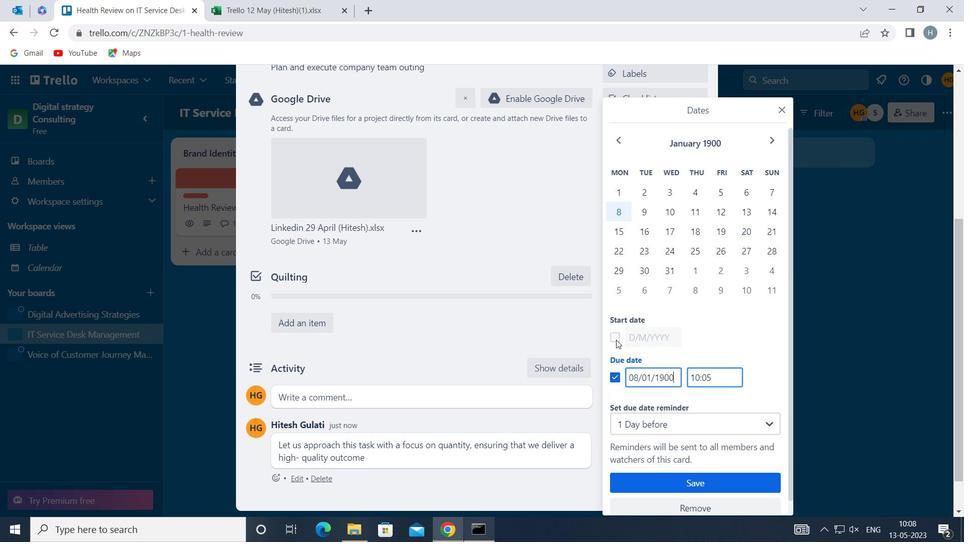 
Action: Mouse pressed left at (615, 337)
Screenshot: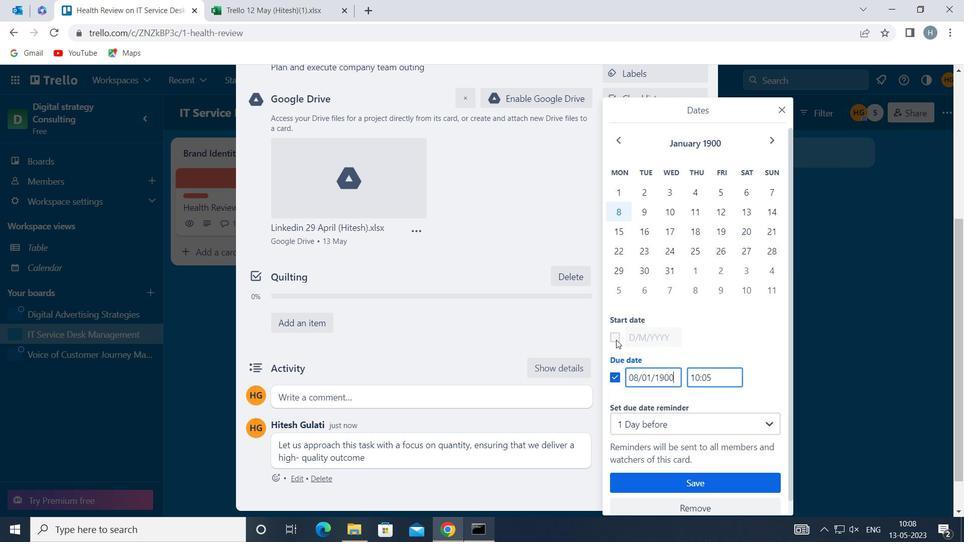 
Action: Mouse moved to (632, 334)
Screenshot: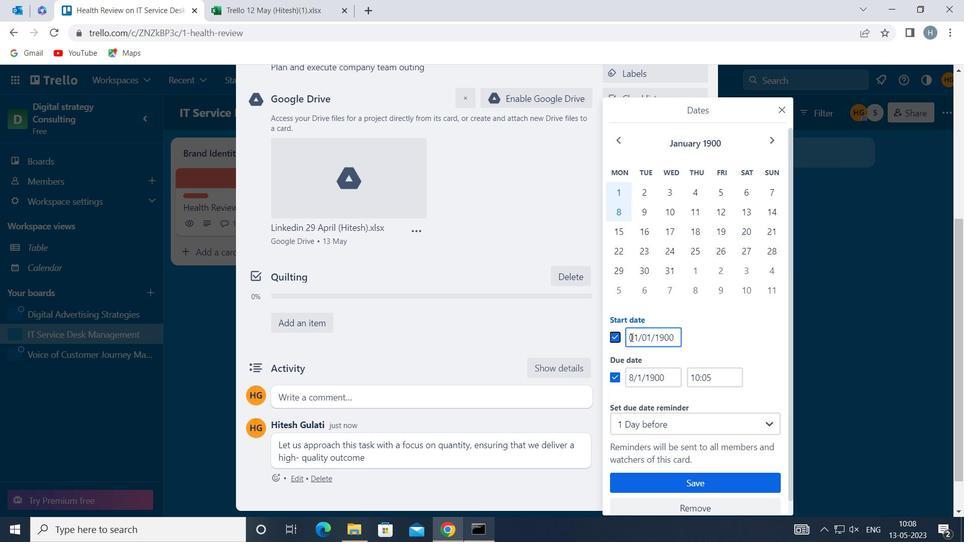 
Action: Mouse pressed left at (632, 334)
Screenshot: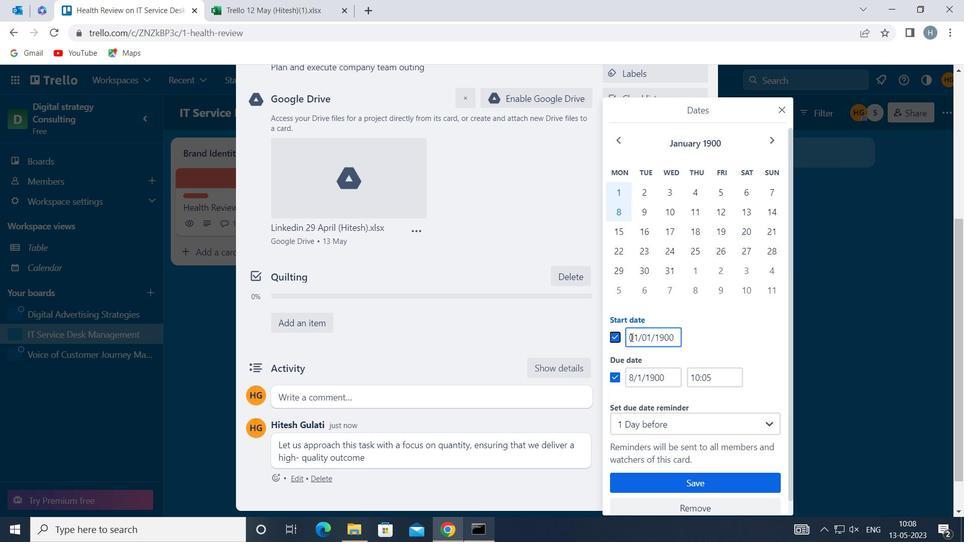 
Action: Mouse moved to (632, 333)
Screenshot: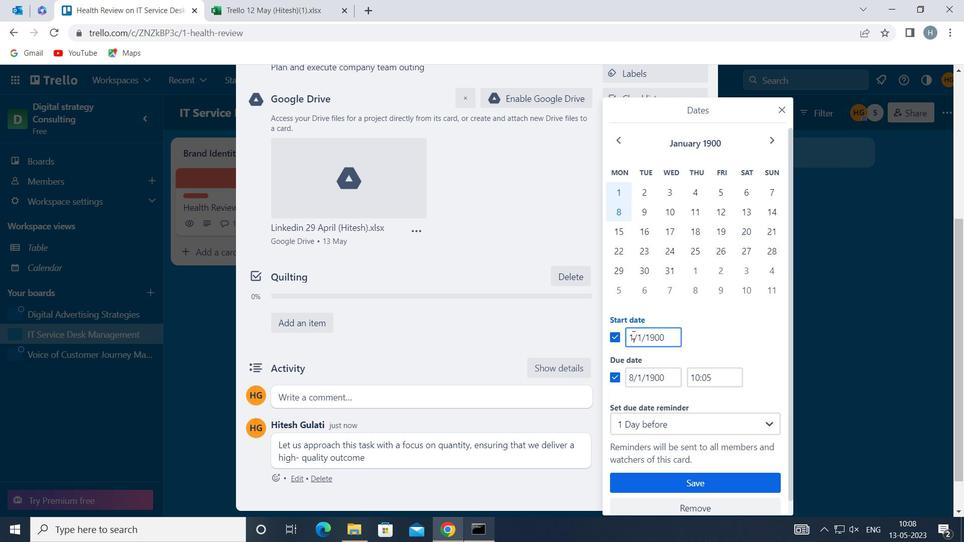 
Action: Key pressed <Key.backspace><<98>>
Screenshot: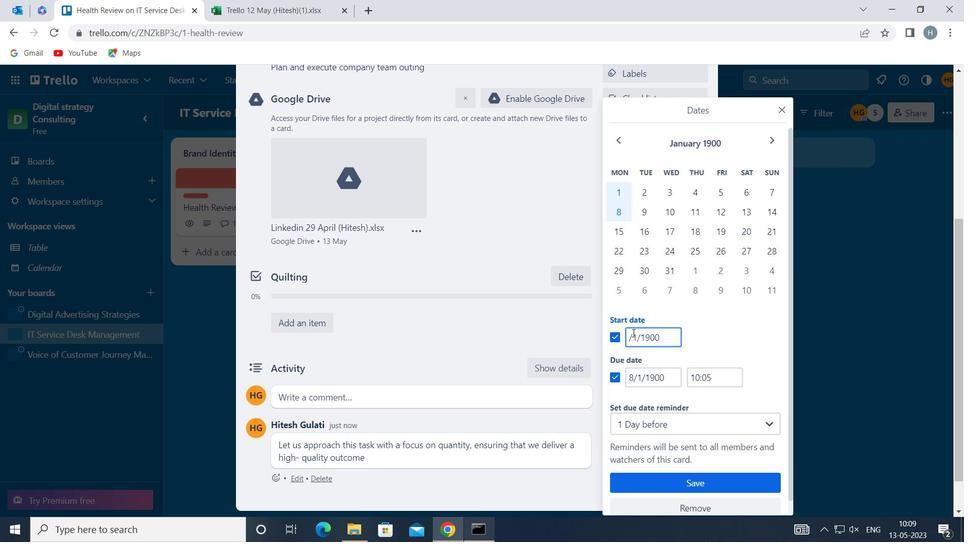 
Action: Mouse moved to (626, 374)
Screenshot: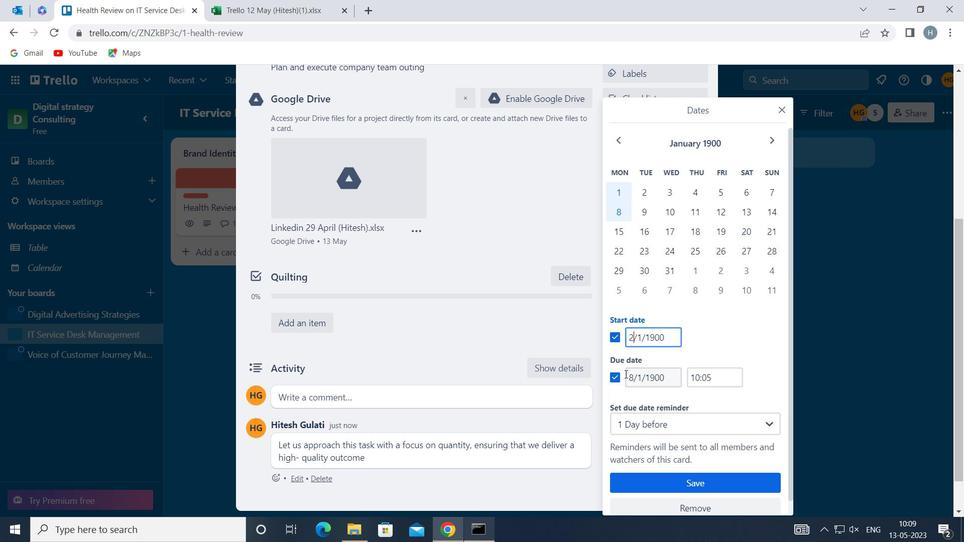 
Action: Mouse pressed left at (626, 374)
Screenshot: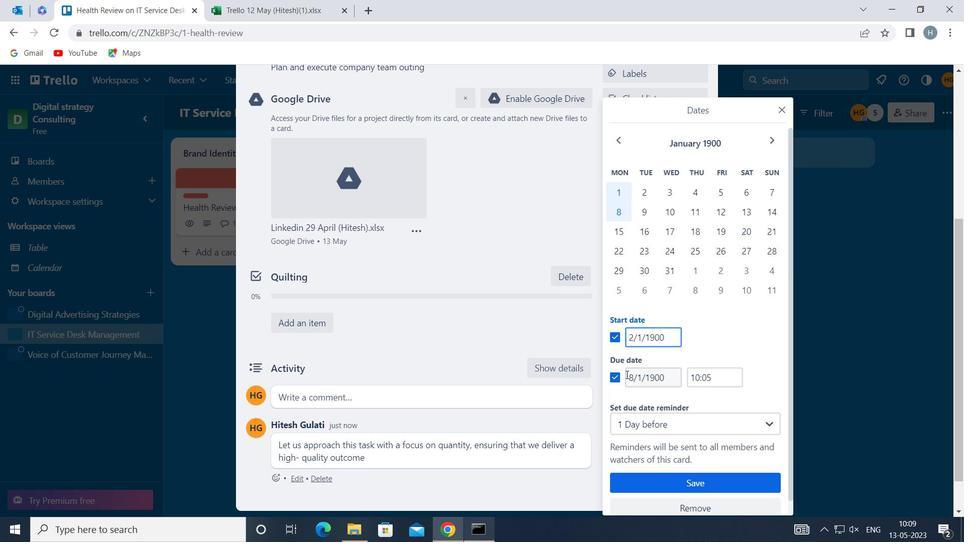 
Action: Key pressed <Key.right><Key.backspace><<105>>
Screenshot: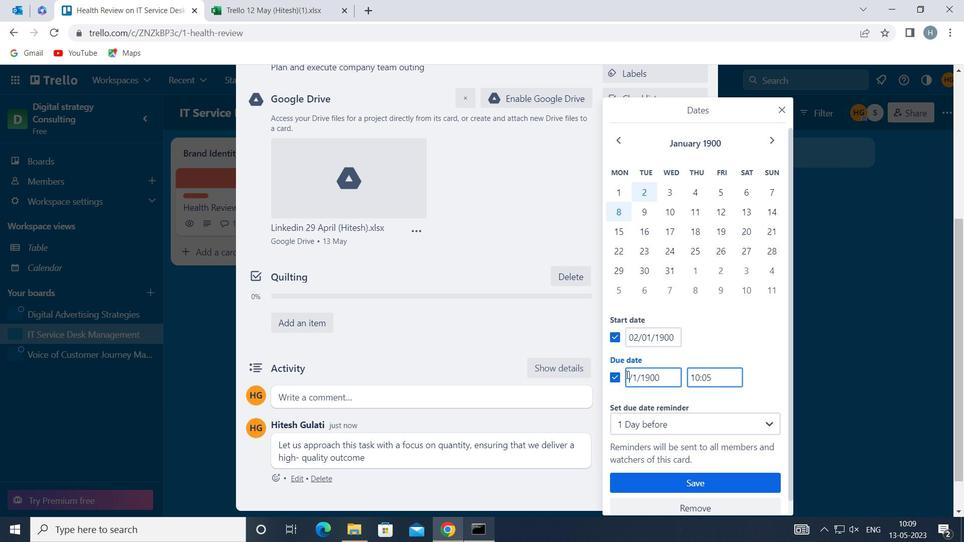 
Action: Mouse moved to (670, 478)
Screenshot: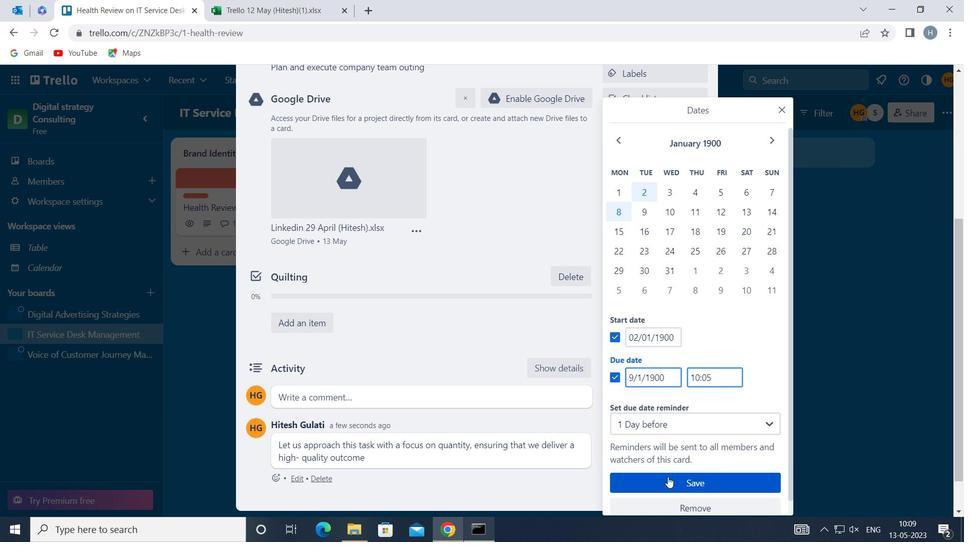 
Action: Mouse pressed left at (670, 478)
Screenshot: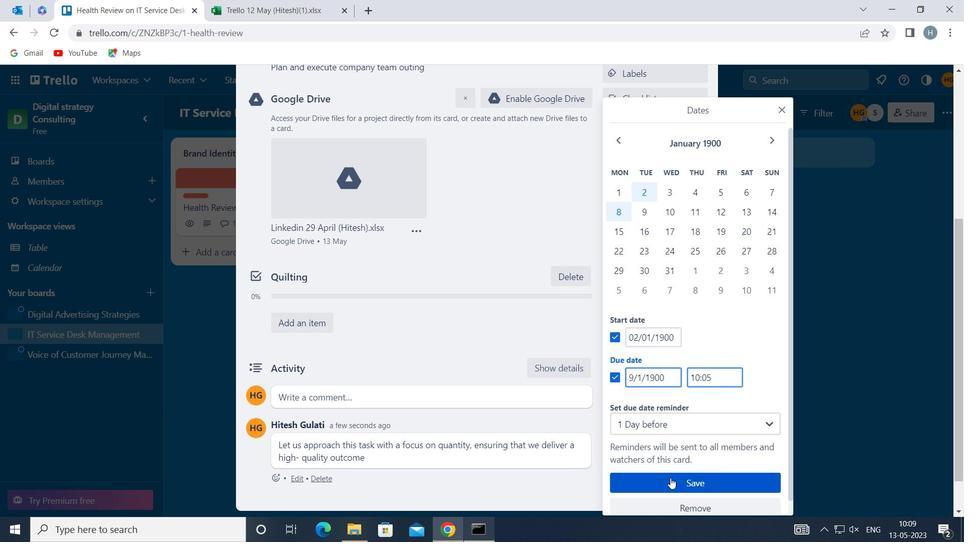 
Action: Mouse moved to (465, 237)
Screenshot: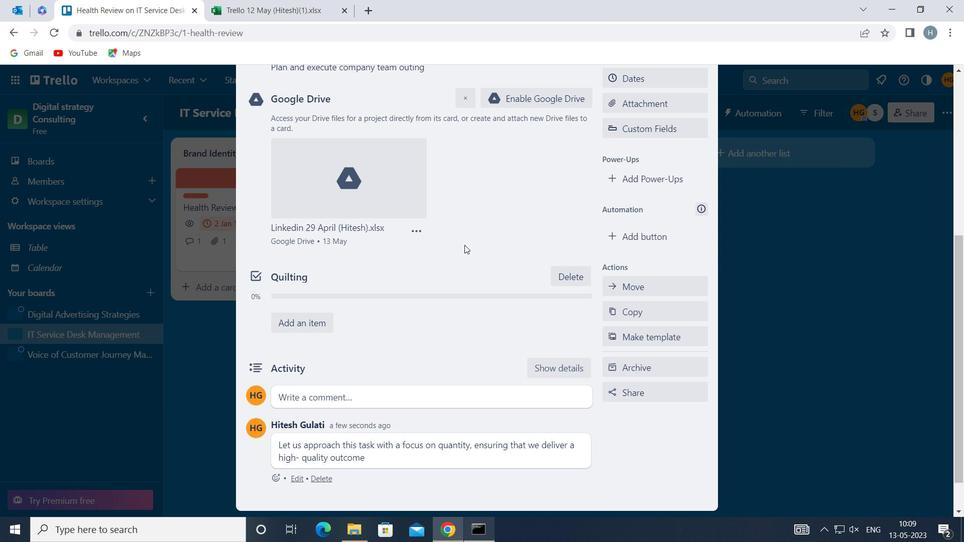 
Action: Key pressed <Key.f8>
Screenshot: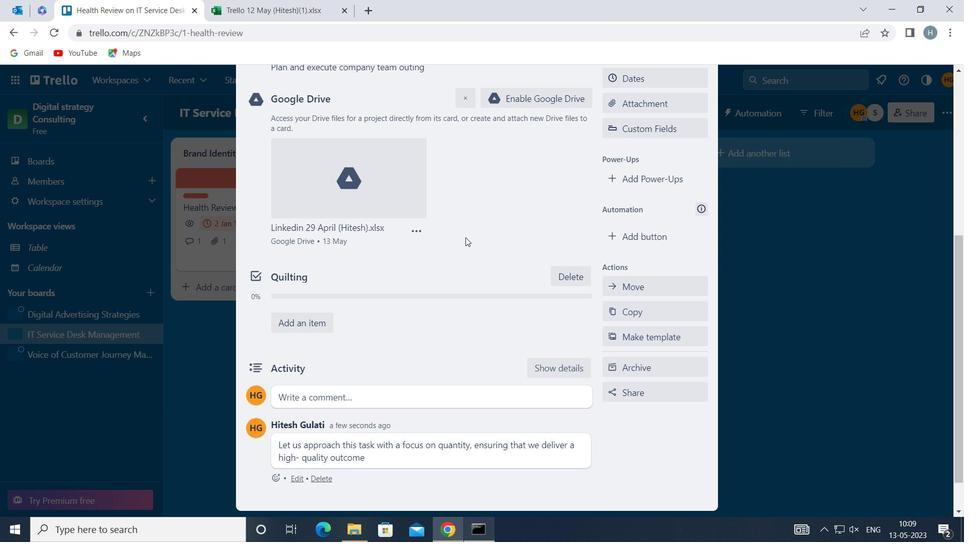 
